 Task: Create a due date automation trigger when advanced on, on the tuesday of the week a card is due add dates starting in less than 1 working days at 11:00 AM.
Action: Mouse moved to (991, 305)
Screenshot: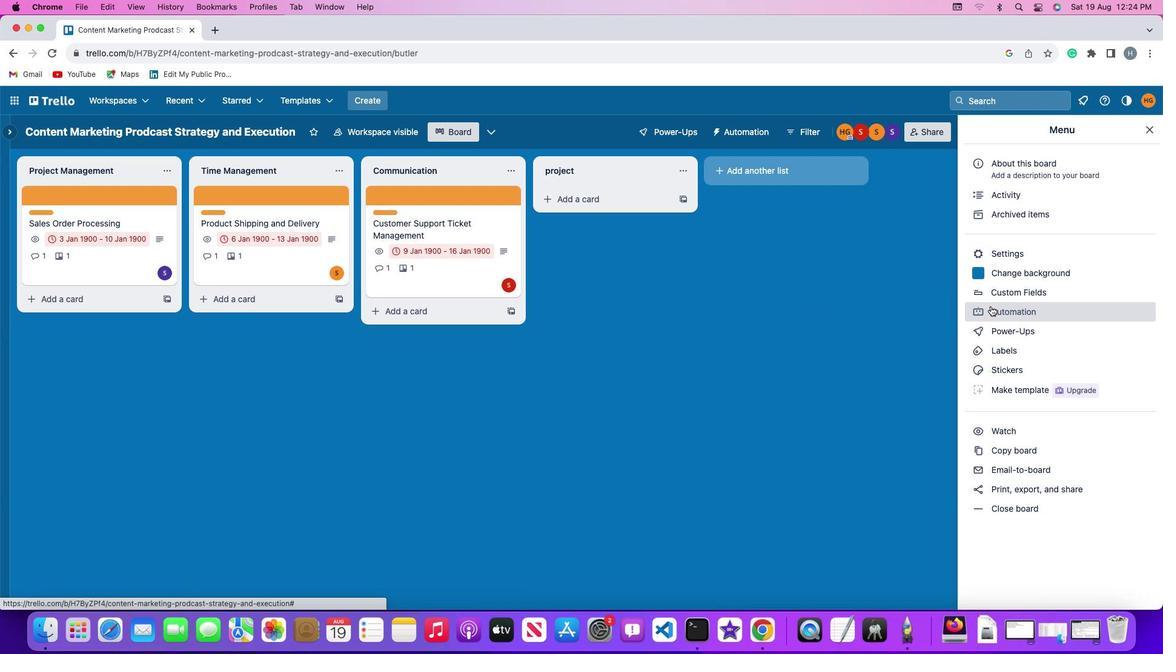 
Action: Mouse pressed left at (991, 305)
Screenshot: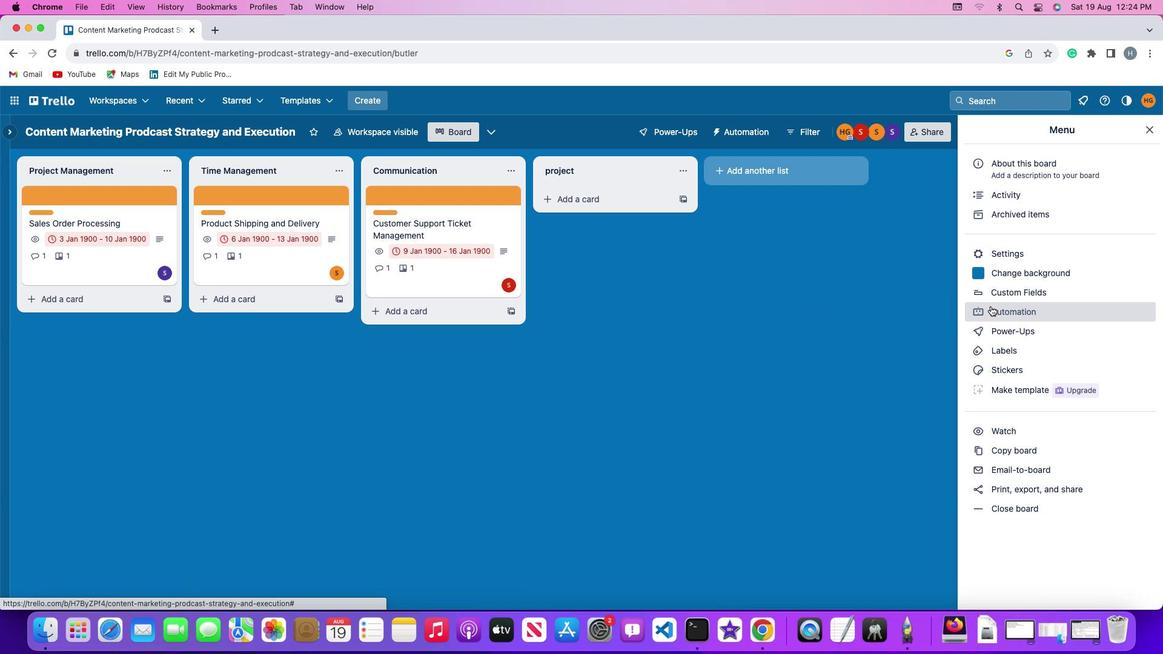 
Action: Mouse moved to (88, 289)
Screenshot: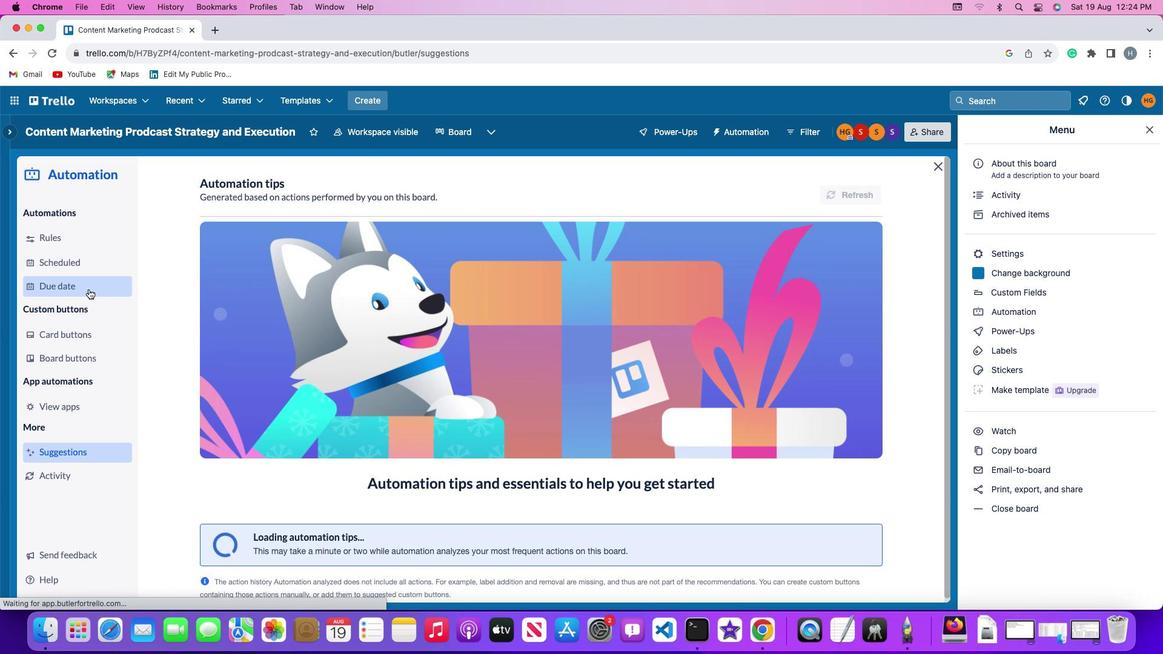 
Action: Mouse pressed left at (88, 289)
Screenshot: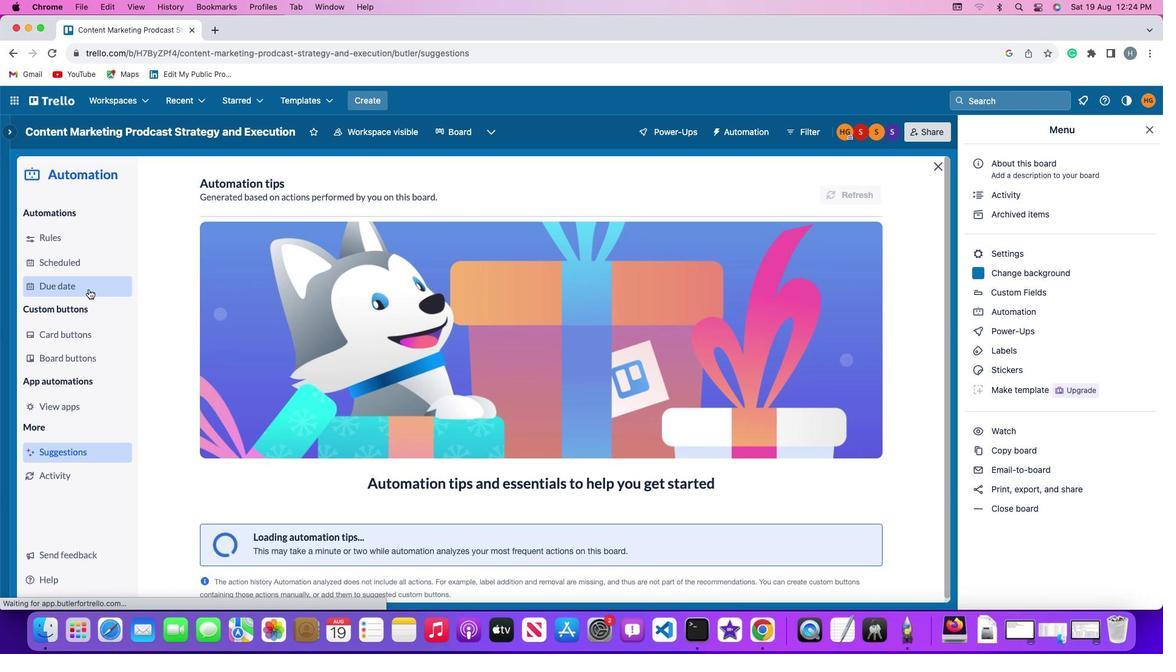 
Action: Mouse moved to (825, 187)
Screenshot: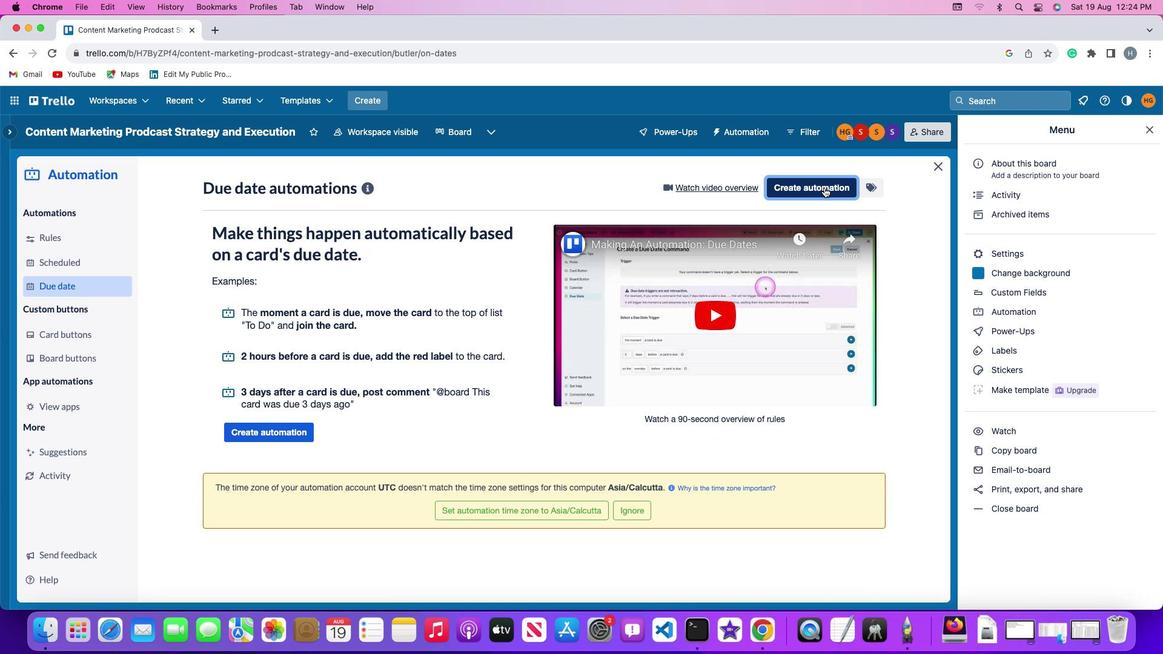 
Action: Mouse pressed left at (825, 187)
Screenshot: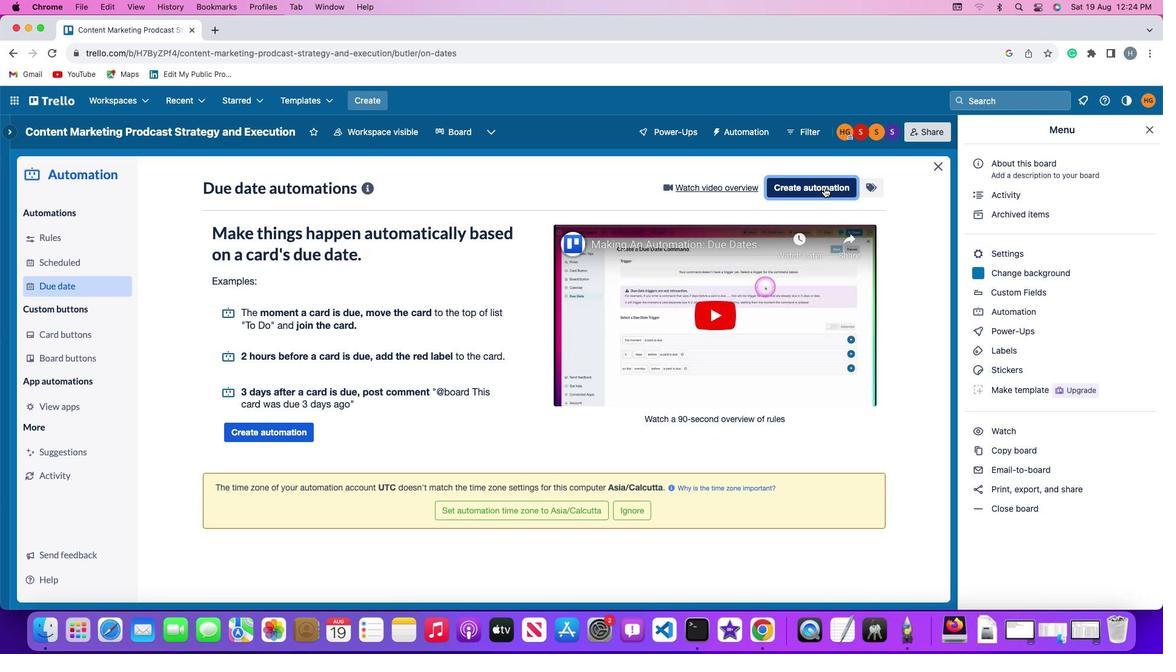 
Action: Mouse moved to (246, 305)
Screenshot: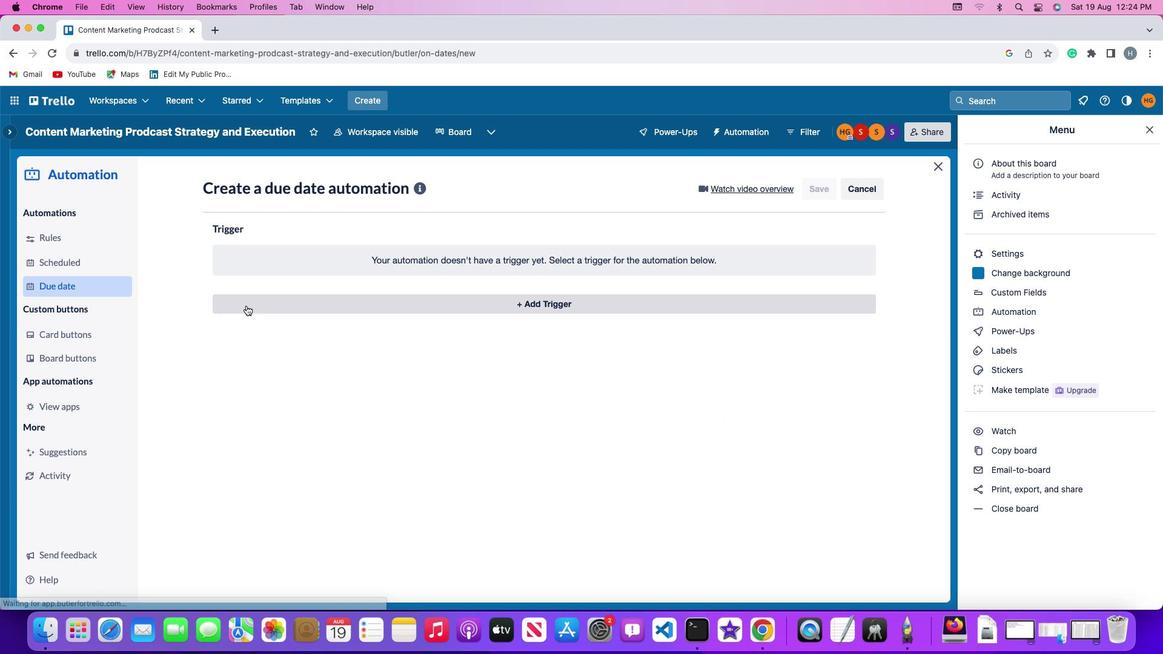
Action: Mouse pressed left at (246, 305)
Screenshot: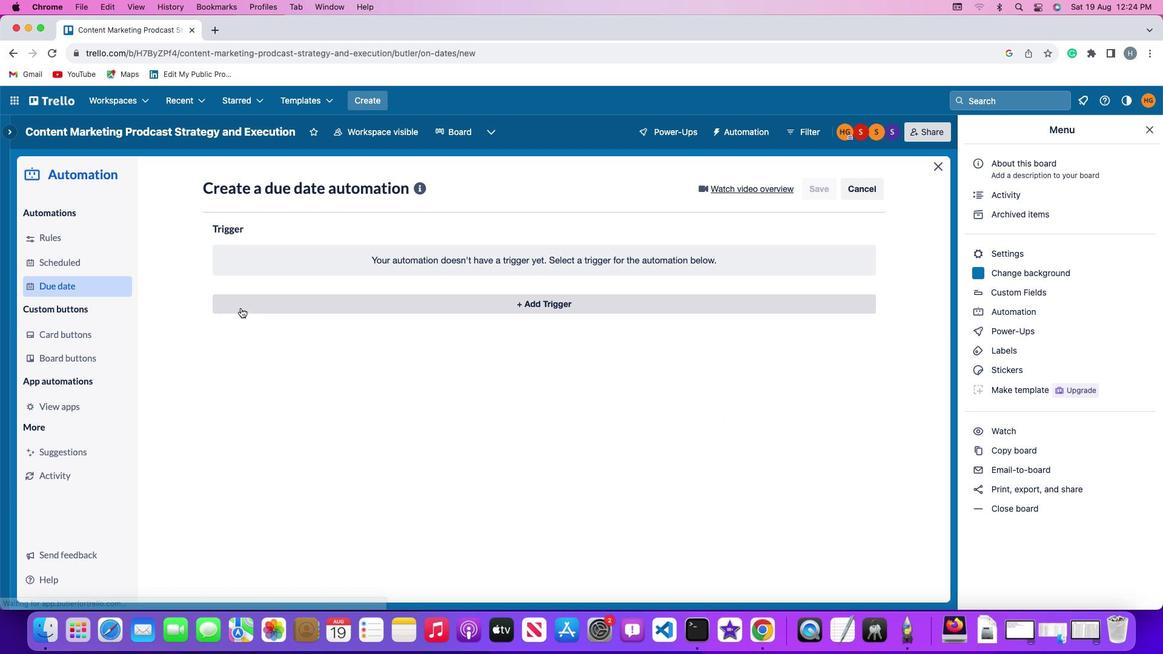 
Action: Mouse moved to (277, 530)
Screenshot: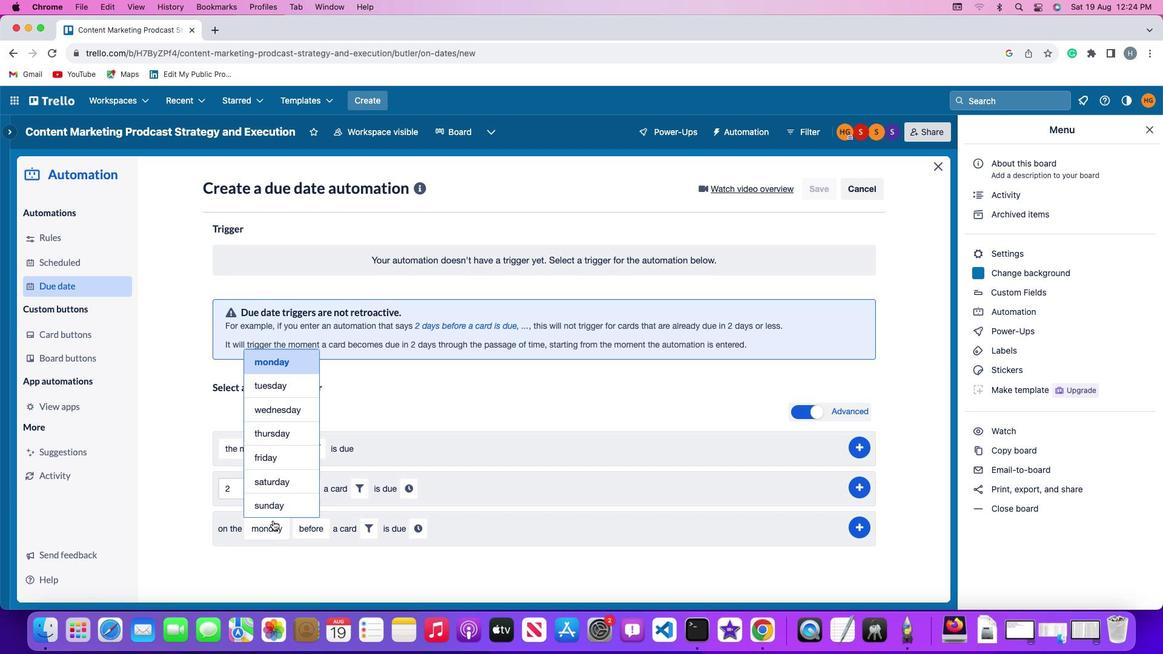 
Action: Mouse pressed left at (277, 530)
Screenshot: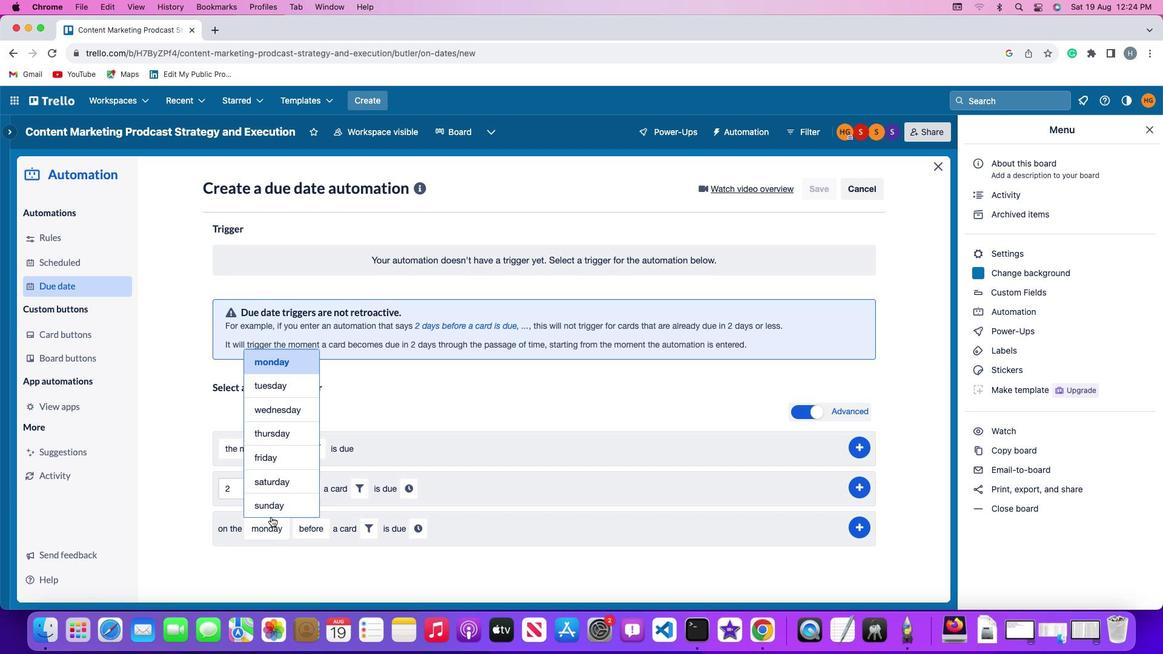 
Action: Mouse moved to (277, 383)
Screenshot: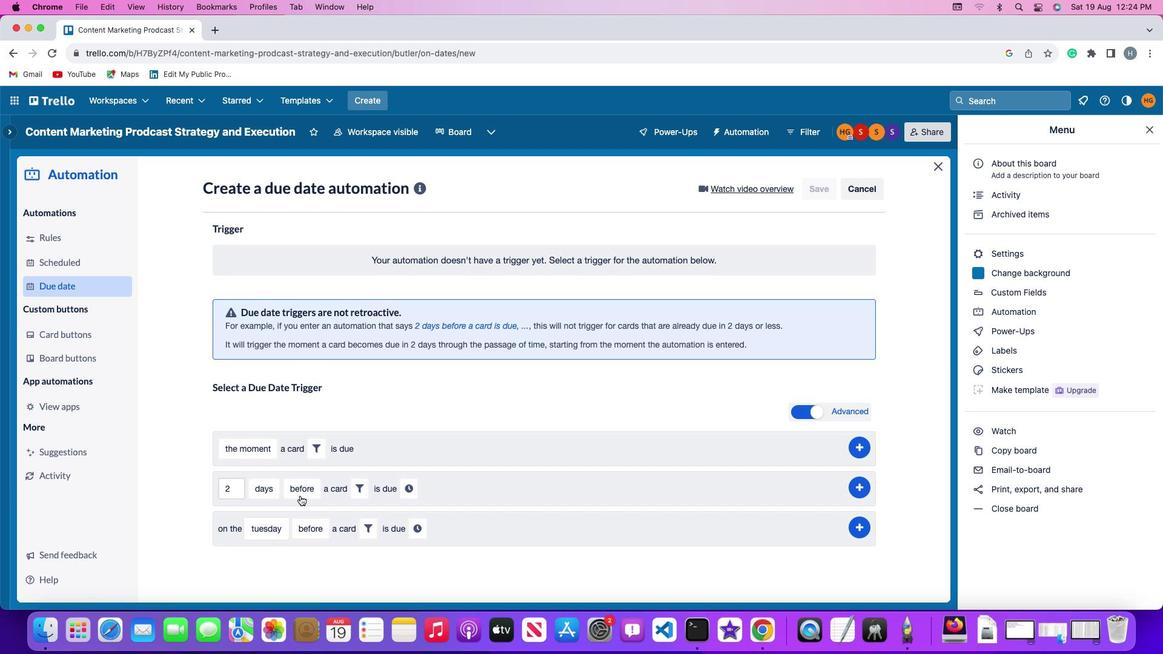 
Action: Mouse pressed left at (277, 383)
Screenshot: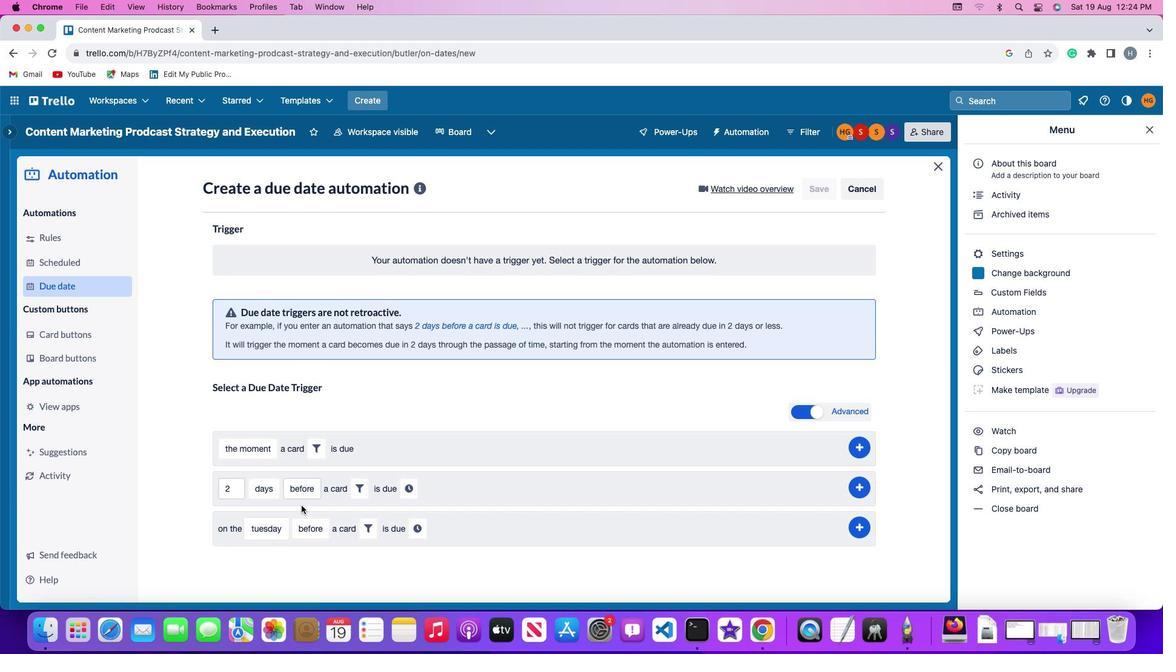 
Action: Mouse moved to (305, 526)
Screenshot: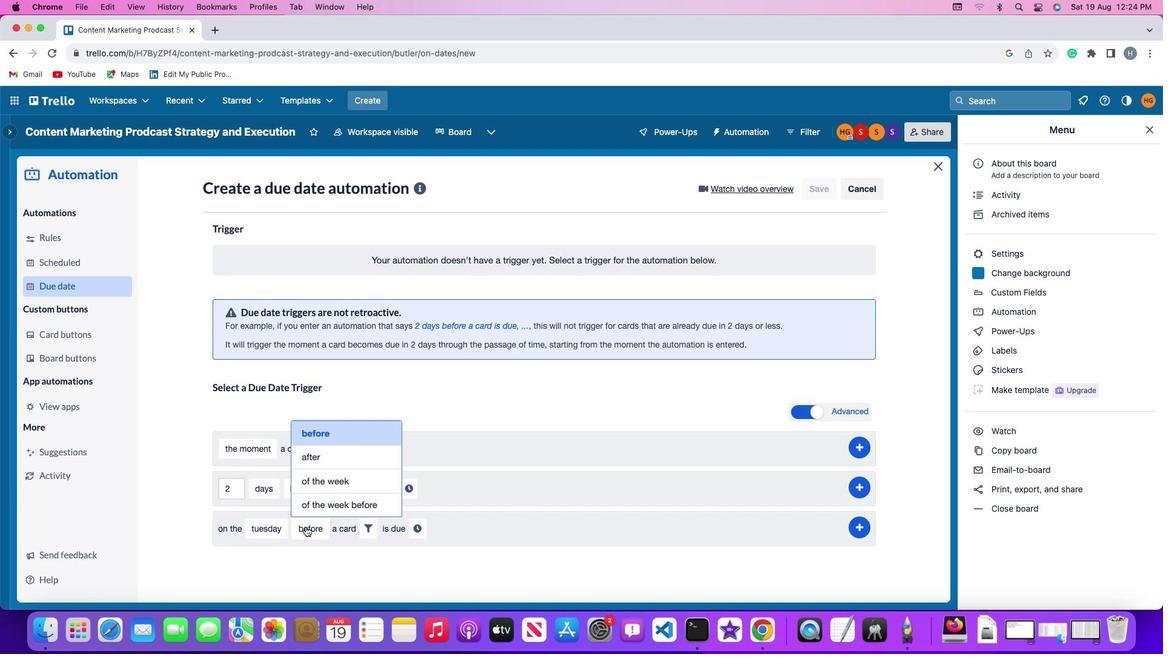 
Action: Mouse pressed left at (305, 526)
Screenshot: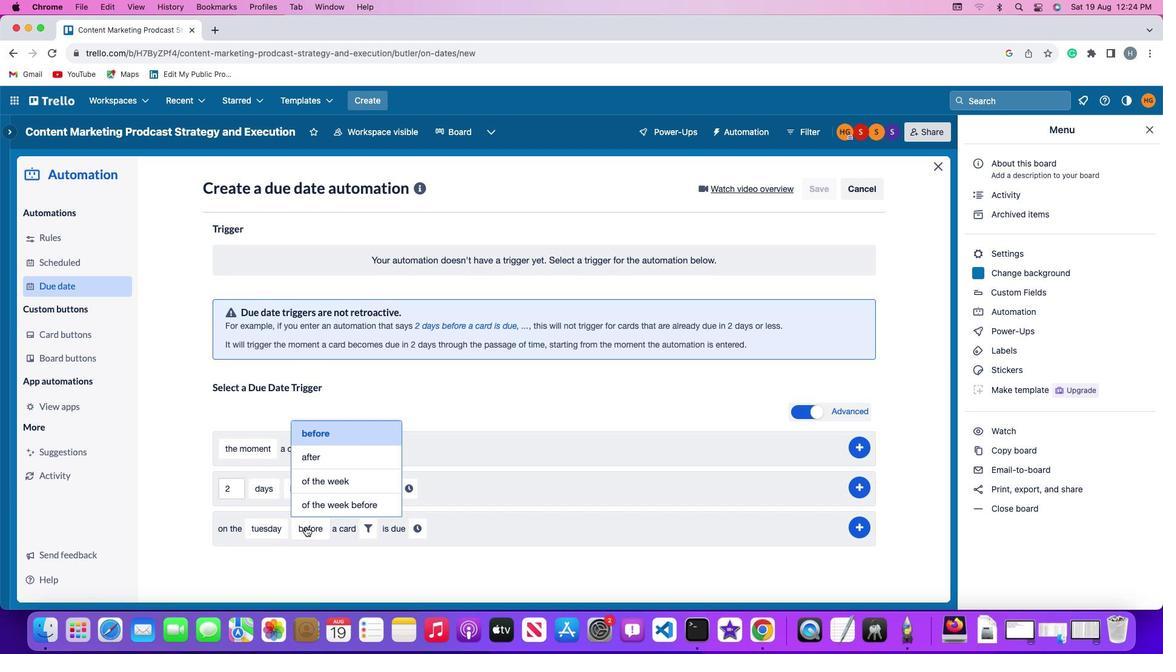 
Action: Mouse moved to (319, 482)
Screenshot: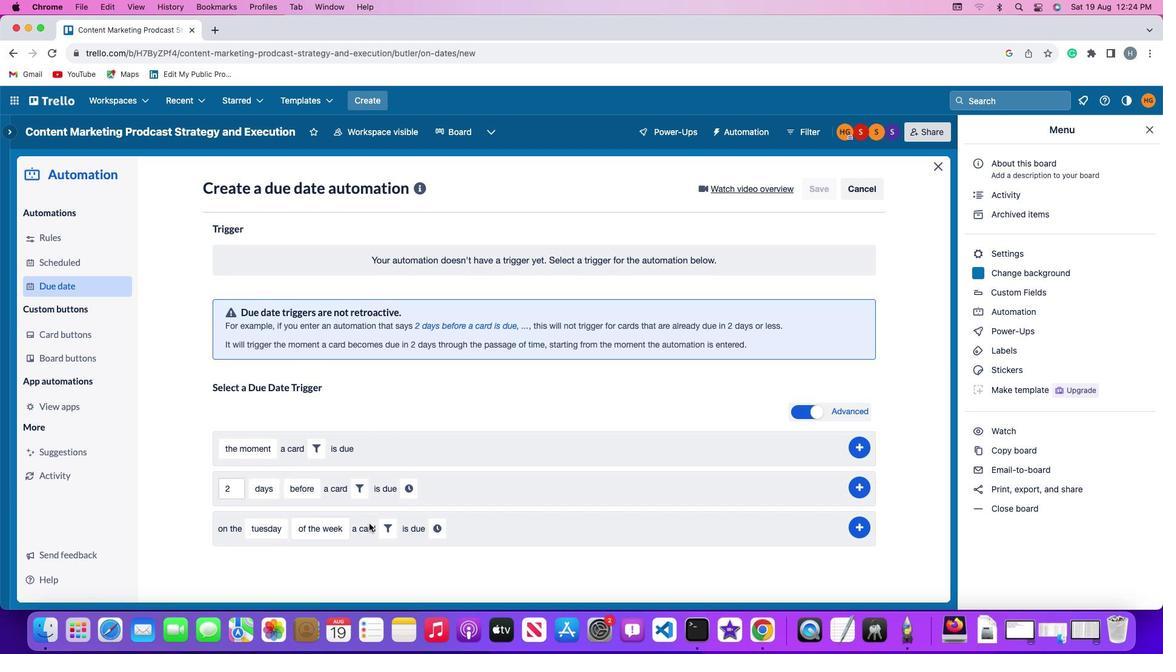 
Action: Mouse pressed left at (319, 482)
Screenshot: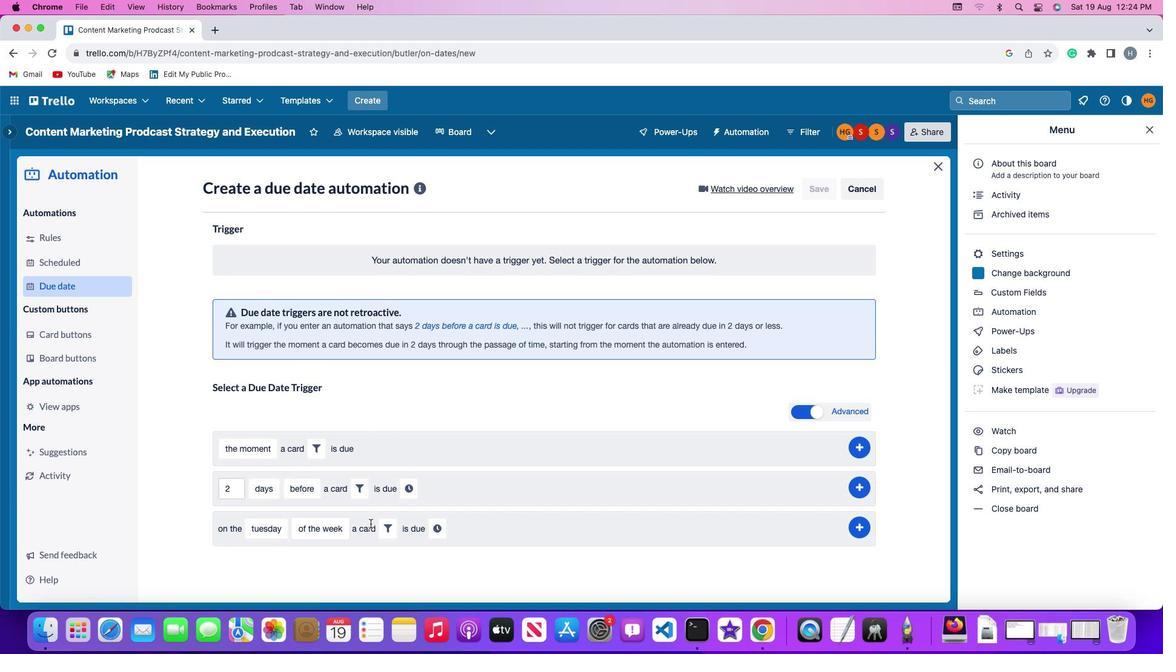 
Action: Mouse moved to (386, 527)
Screenshot: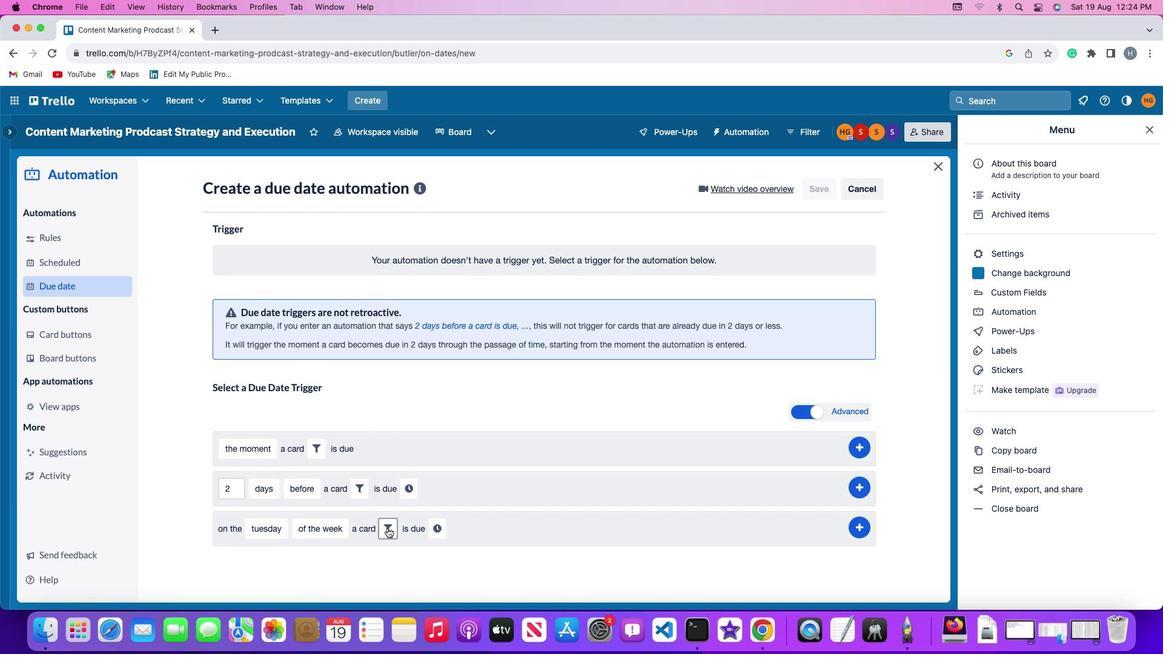 
Action: Mouse pressed left at (386, 527)
Screenshot: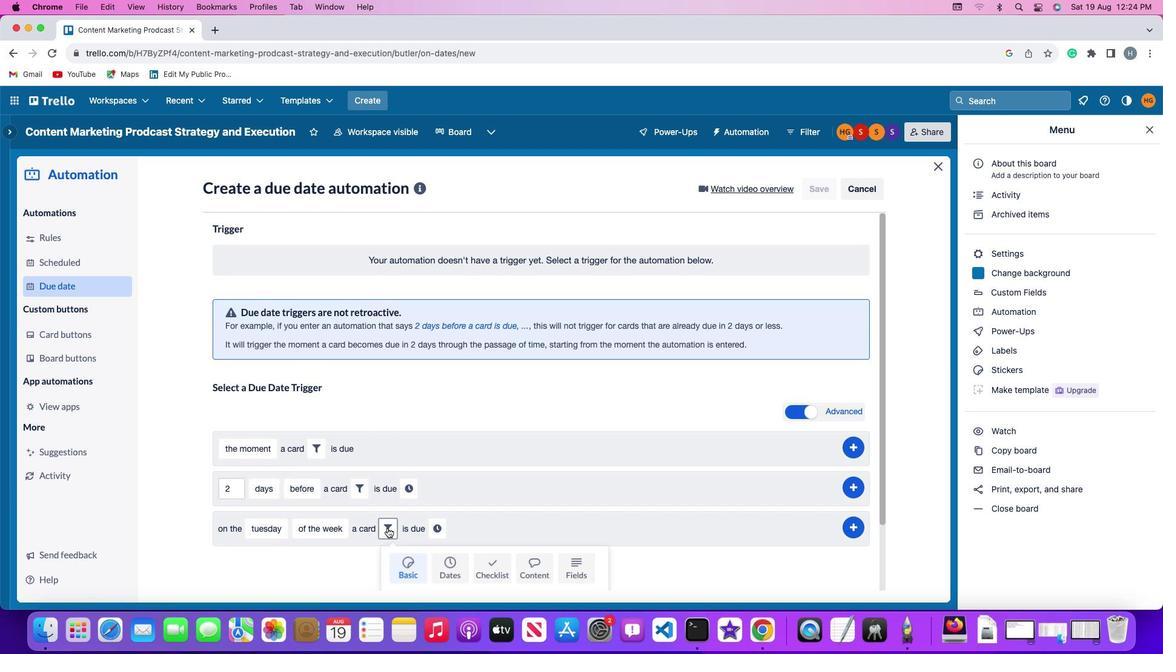 
Action: Mouse moved to (463, 568)
Screenshot: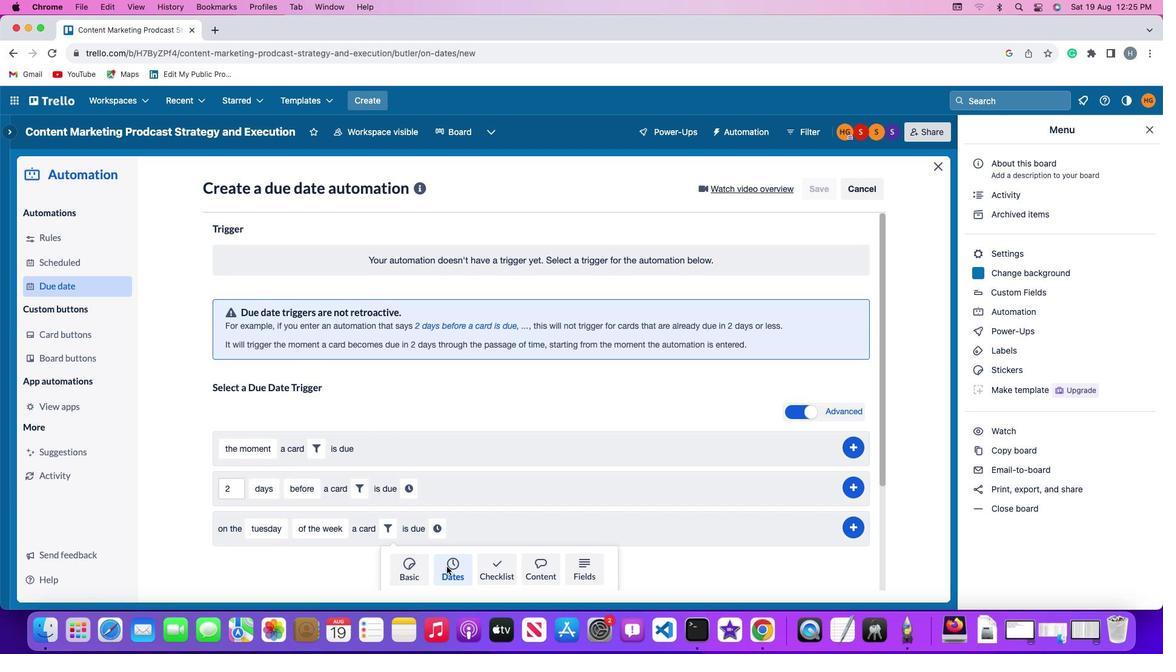 
Action: Mouse pressed left at (463, 568)
Screenshot: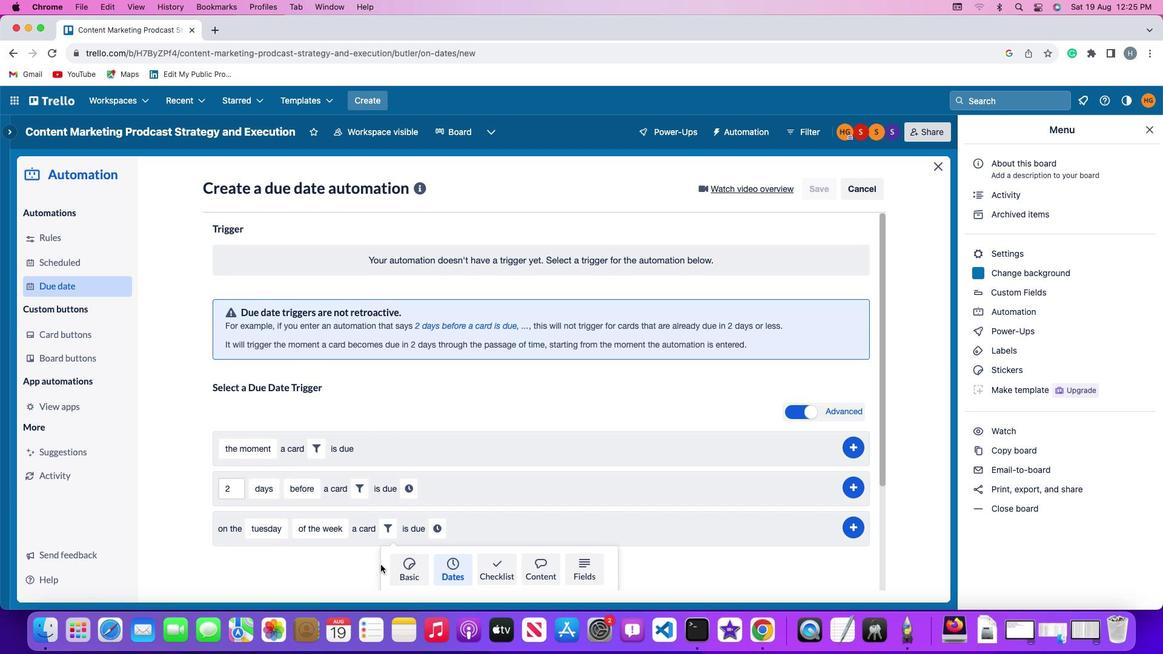 
Action: Mouse moved to (339, 554)
Screenshot: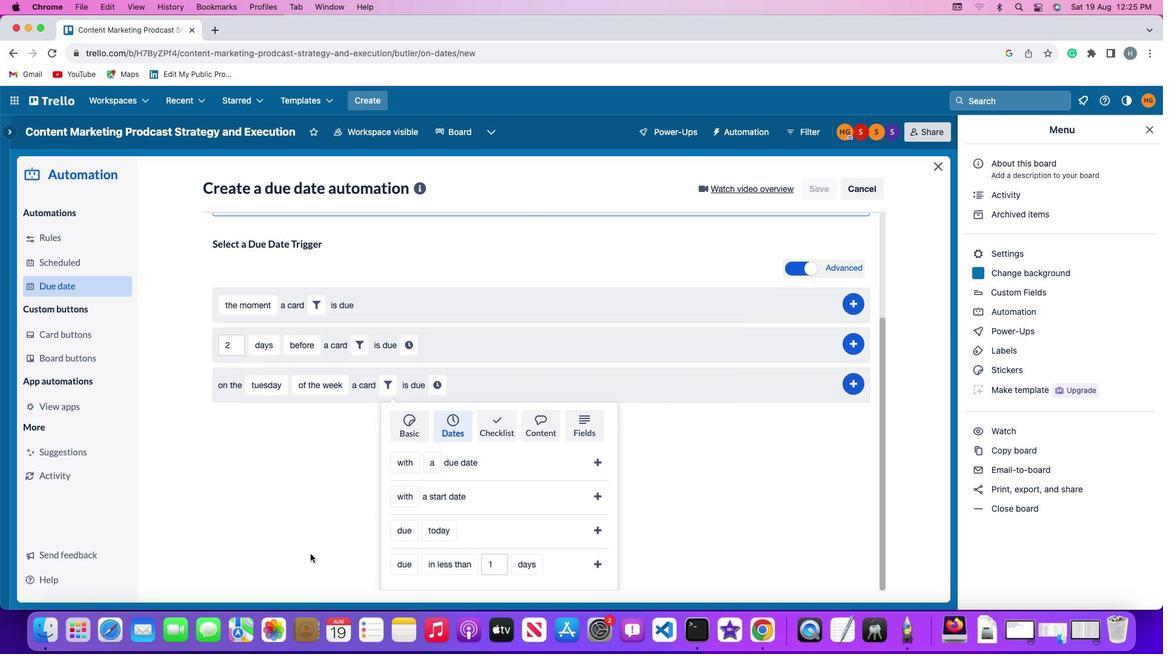 
Action: Mouse scrolled (339, 554) with delta (0, 0)
Screenshot: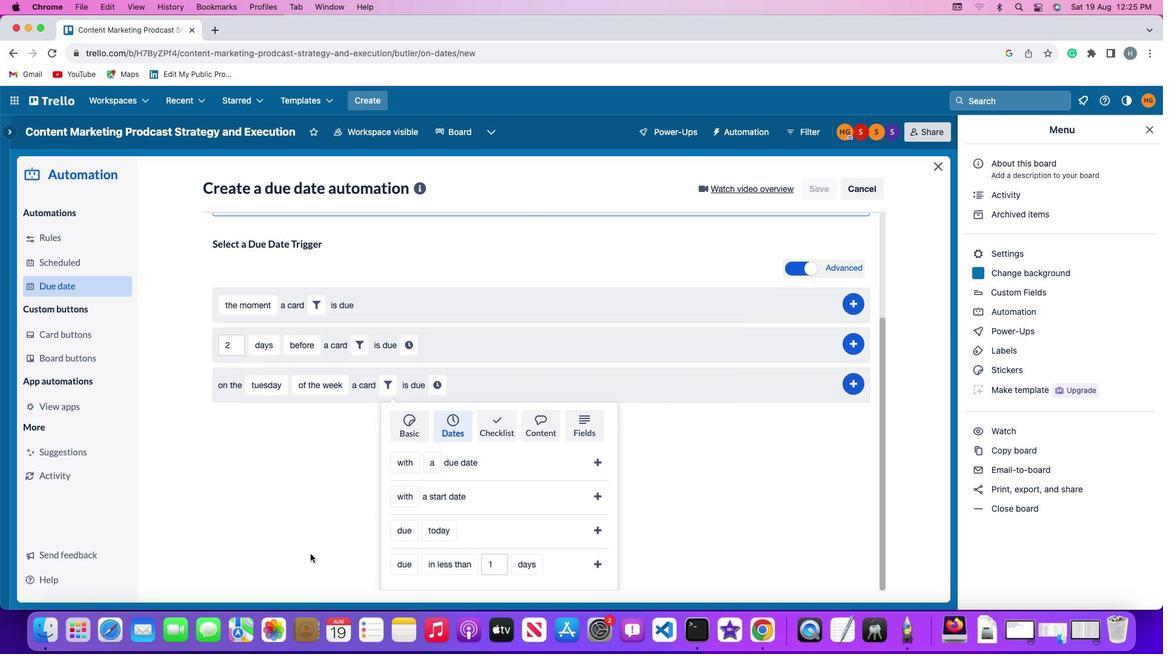 
Action: Mouse moved to (338, 554)
Screenshot: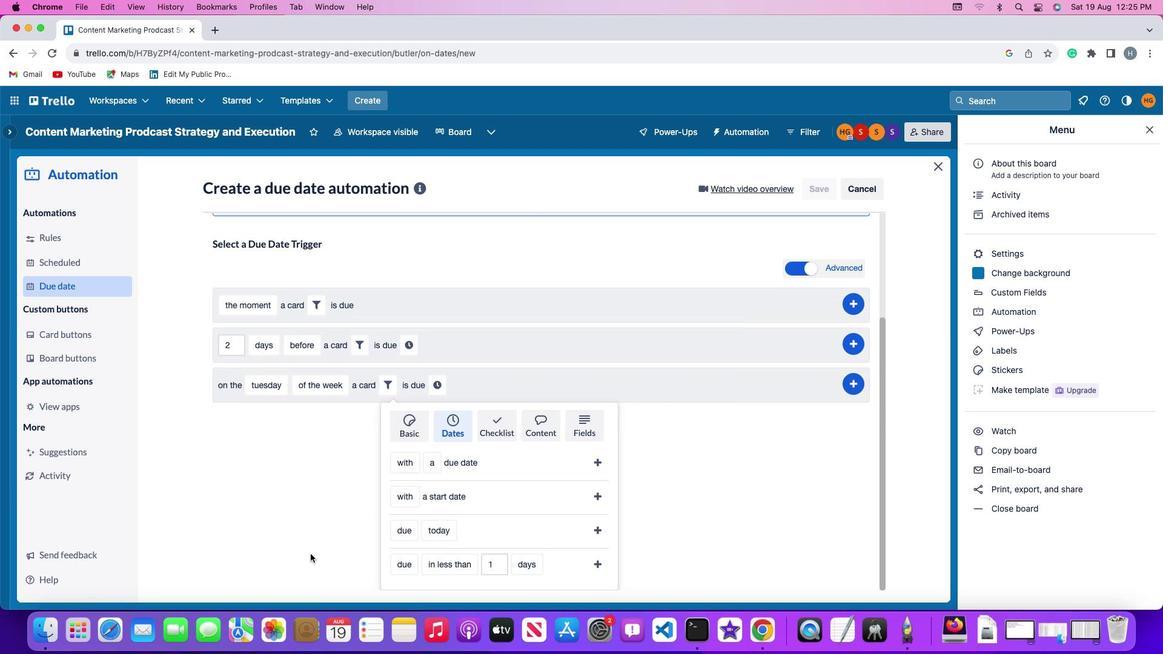 
Action: Mouse scrolled (338, 554) with delta (0, 0)
Screenshot: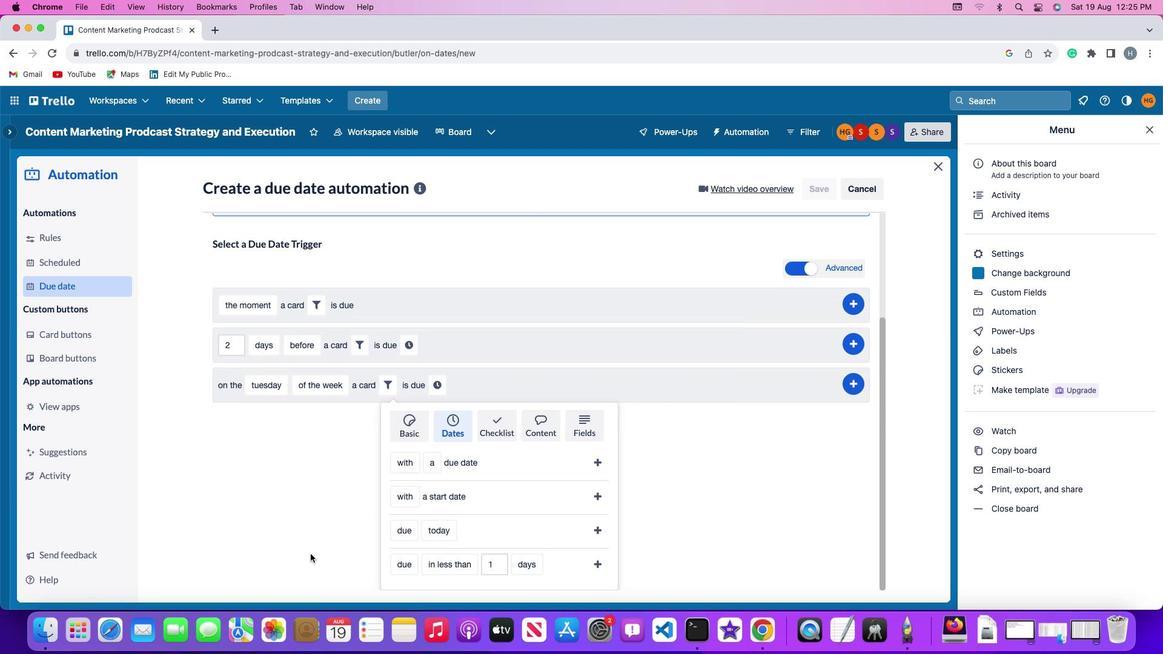 
Action: Mouse moved to (338, 554)
Screenshot: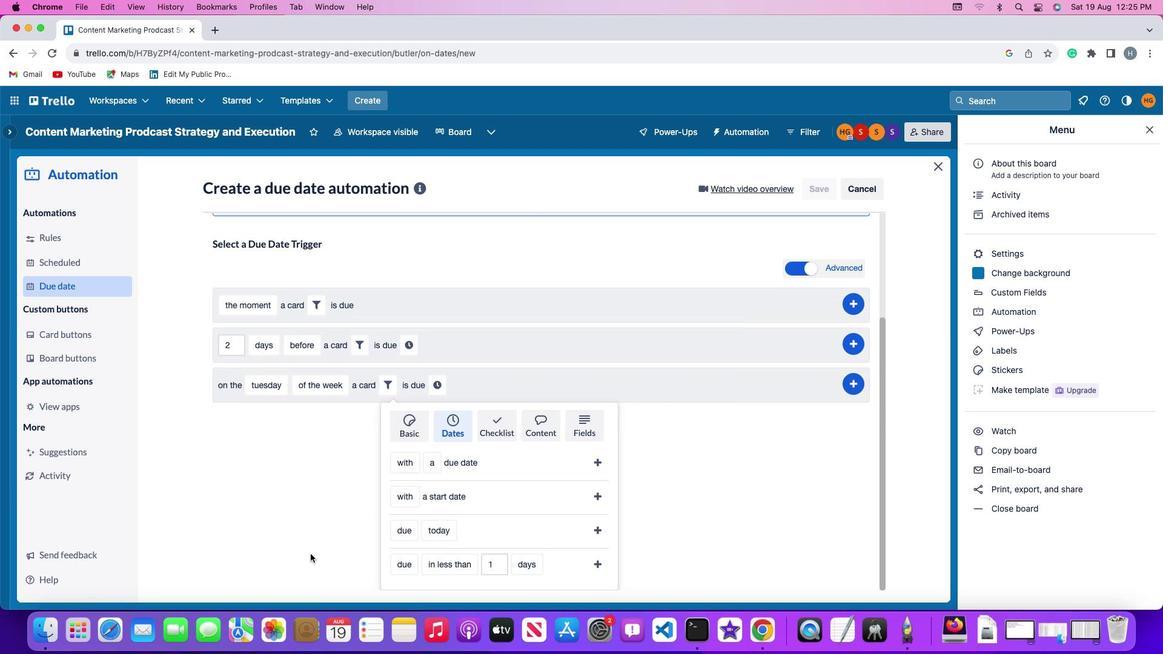 
Action: Mouse scrolled (338, 554) with delta (0, -1)
Screenshot: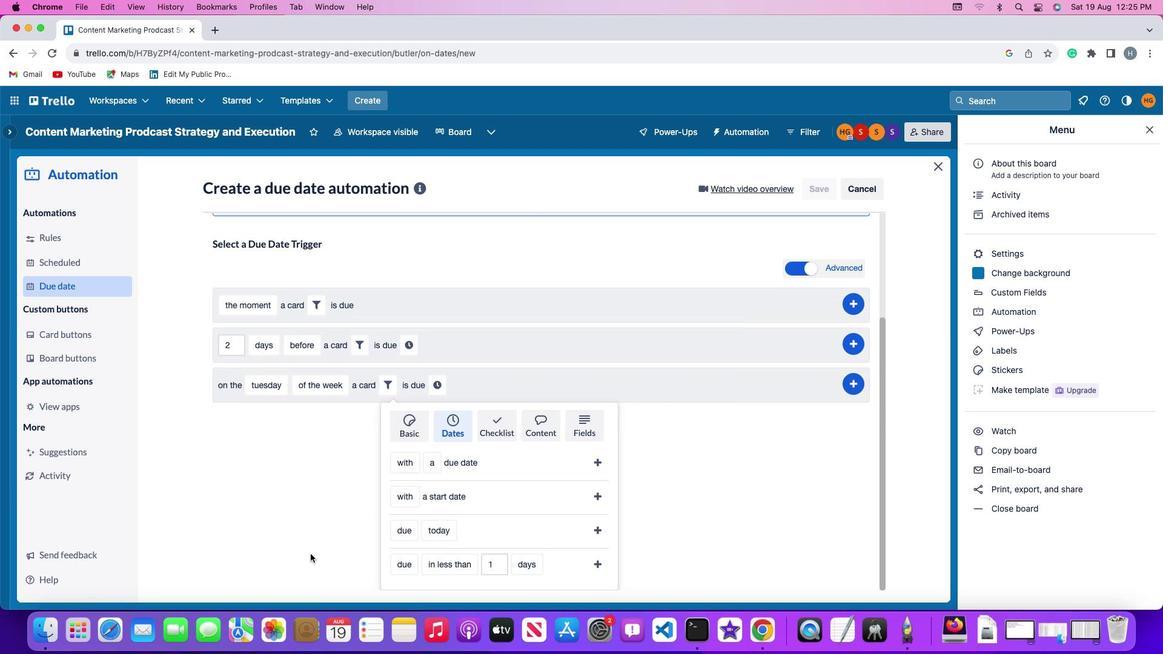 
Action: Mouse moved to (337, 554)
Screenshot: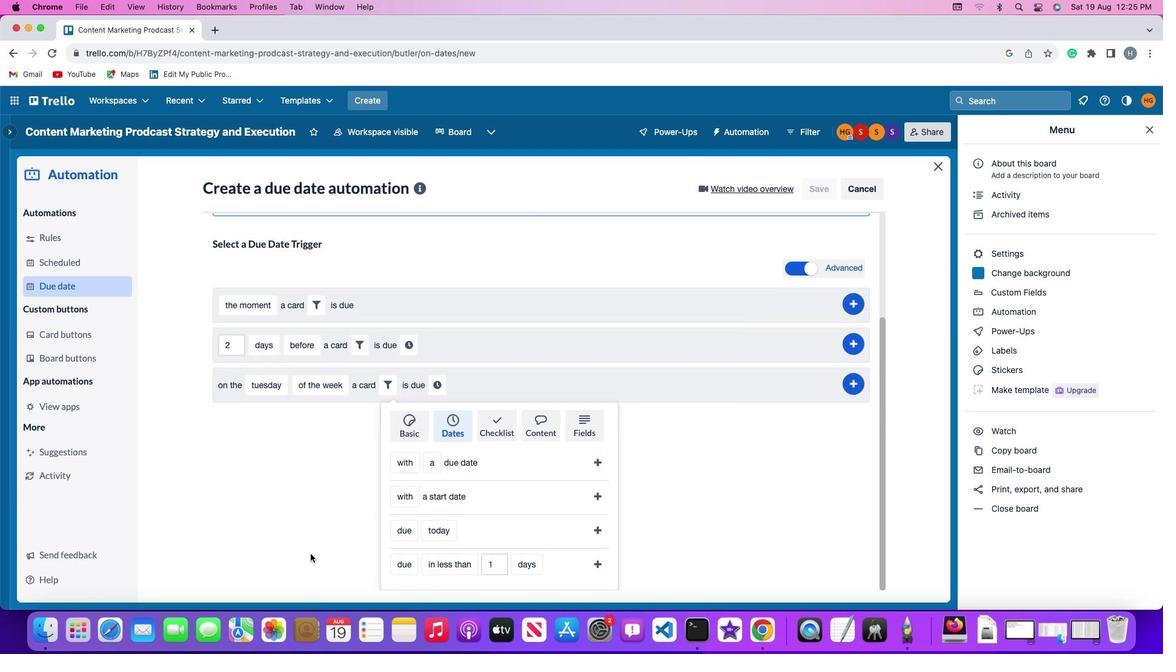 
Action: Mouse scrolled (337, 554) with delta (0, -3)
Screenshot: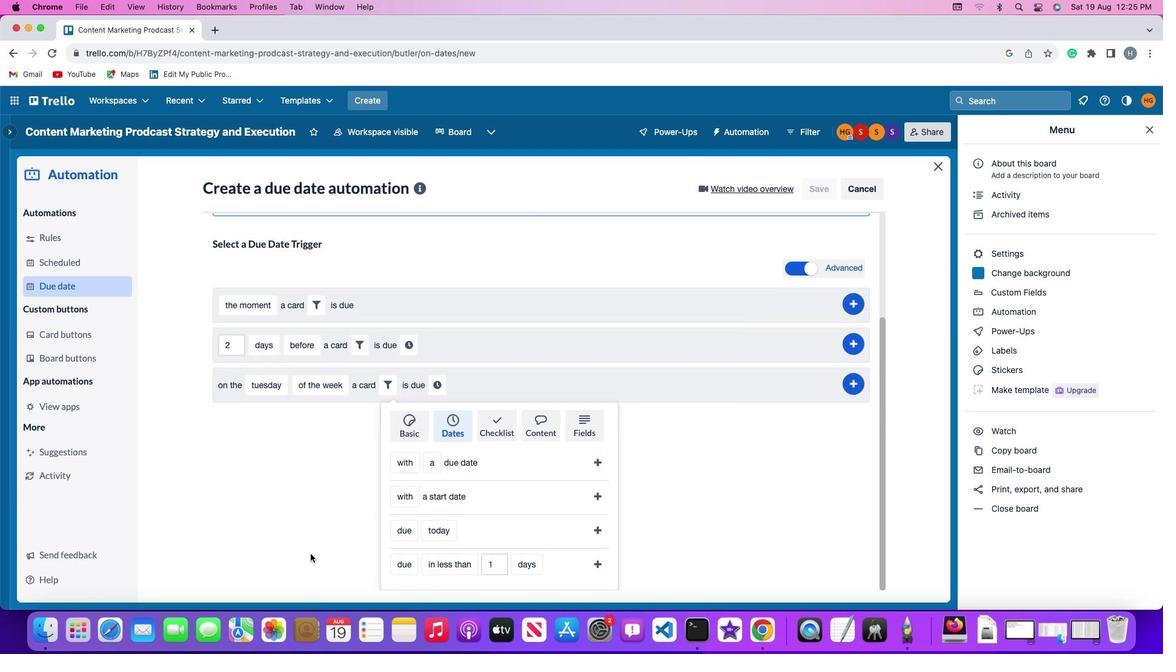 
Action: Mouse moved to (336, 554)
Screenshot: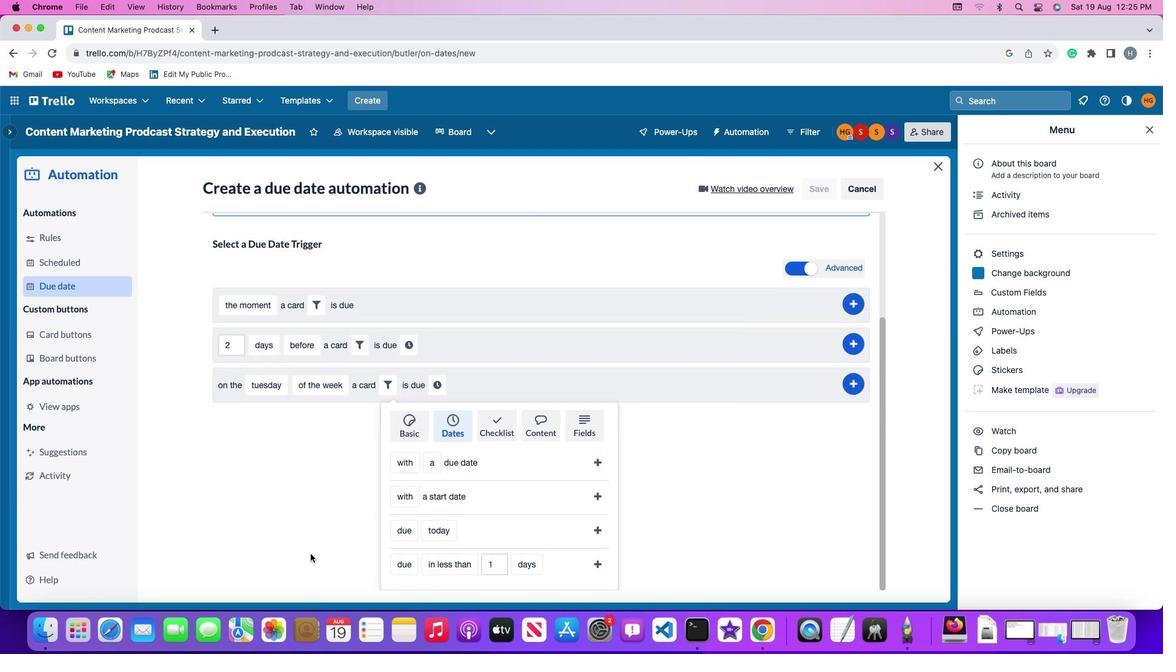 
Action: Mouse scrolled (336, 554) with delta (0, -3)
Screenshot: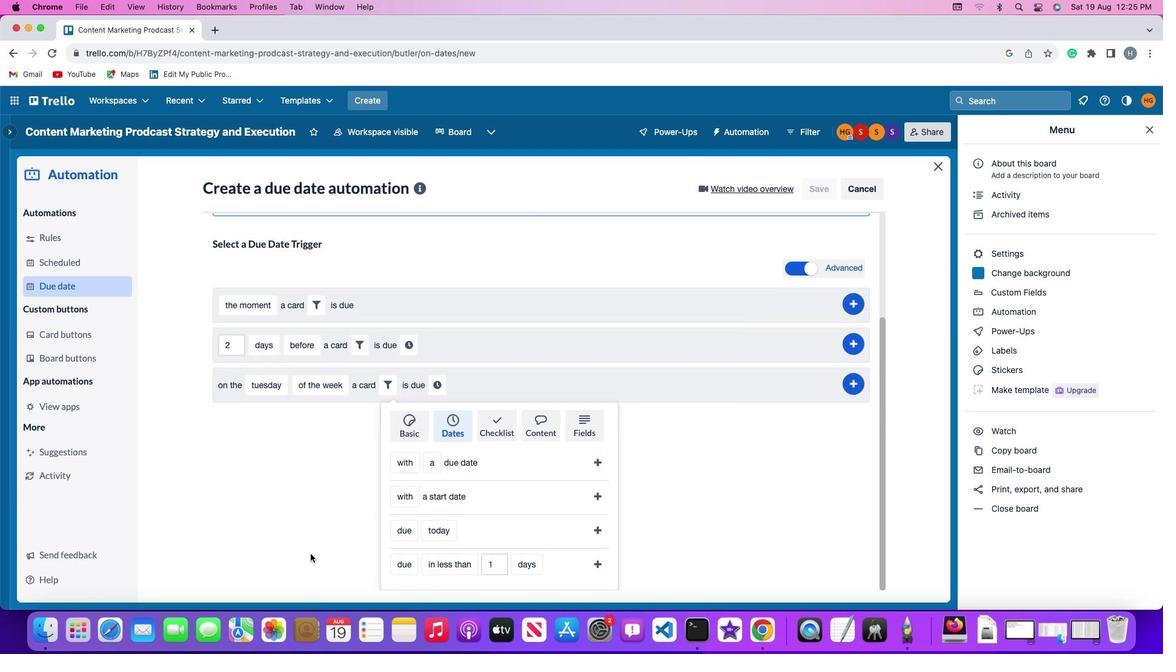 
Action: Mouse moved to (310, 553)
Screenshot: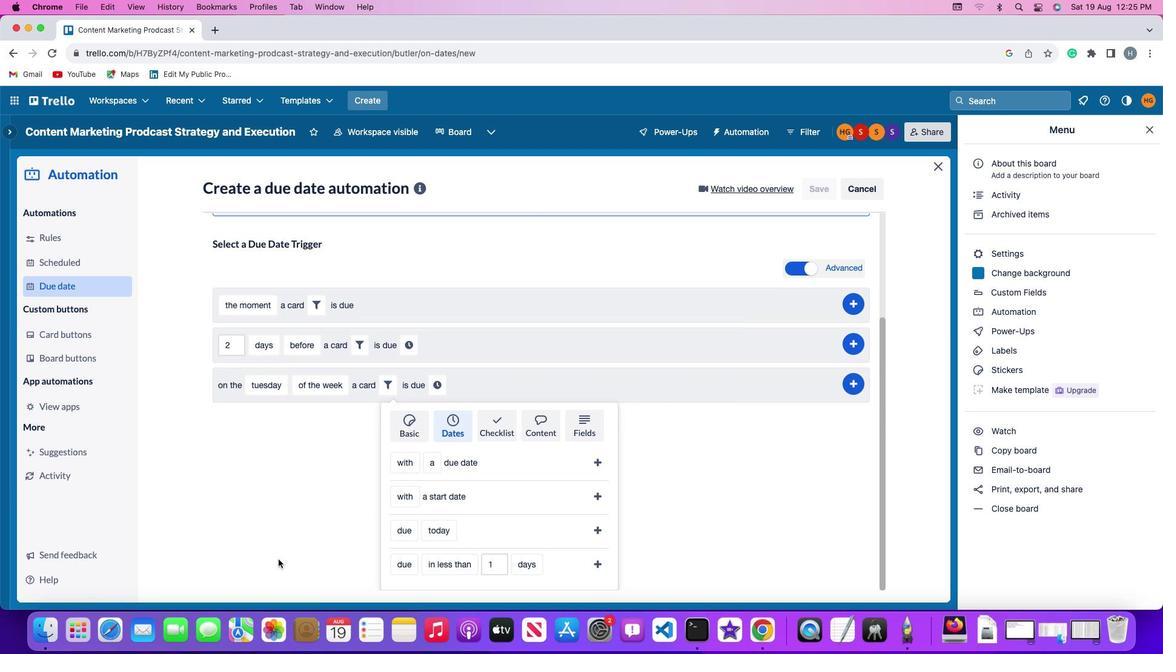 
Action: Mouse scrolled (310, 553) with delta (0, 0)
Screenshot: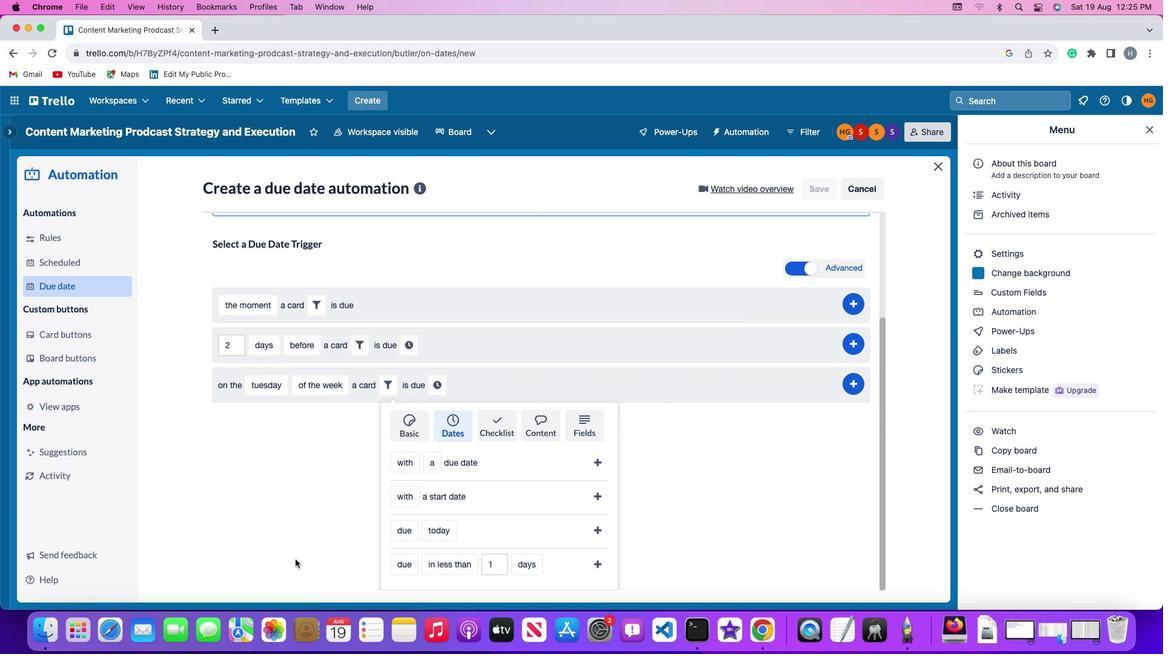 
Action: Mouse scrolled (310, 553) with delta (0, 0)
Screenshot: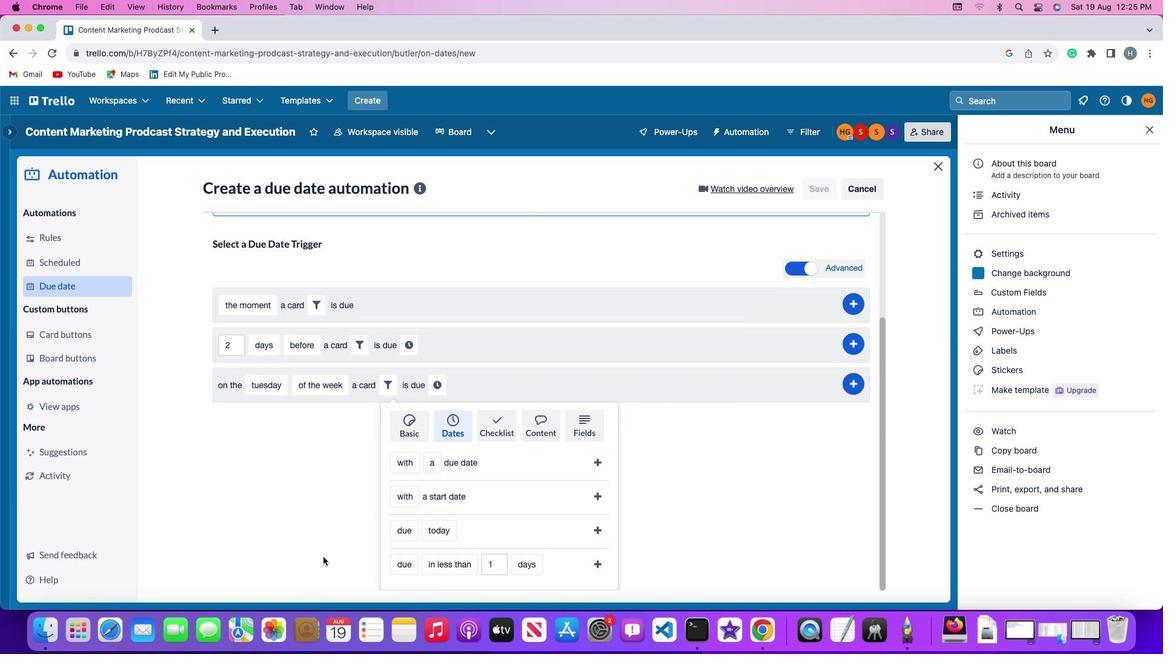 
Action: Mouse scrolled (310, 553) with delta (0, -1)
Screenshot: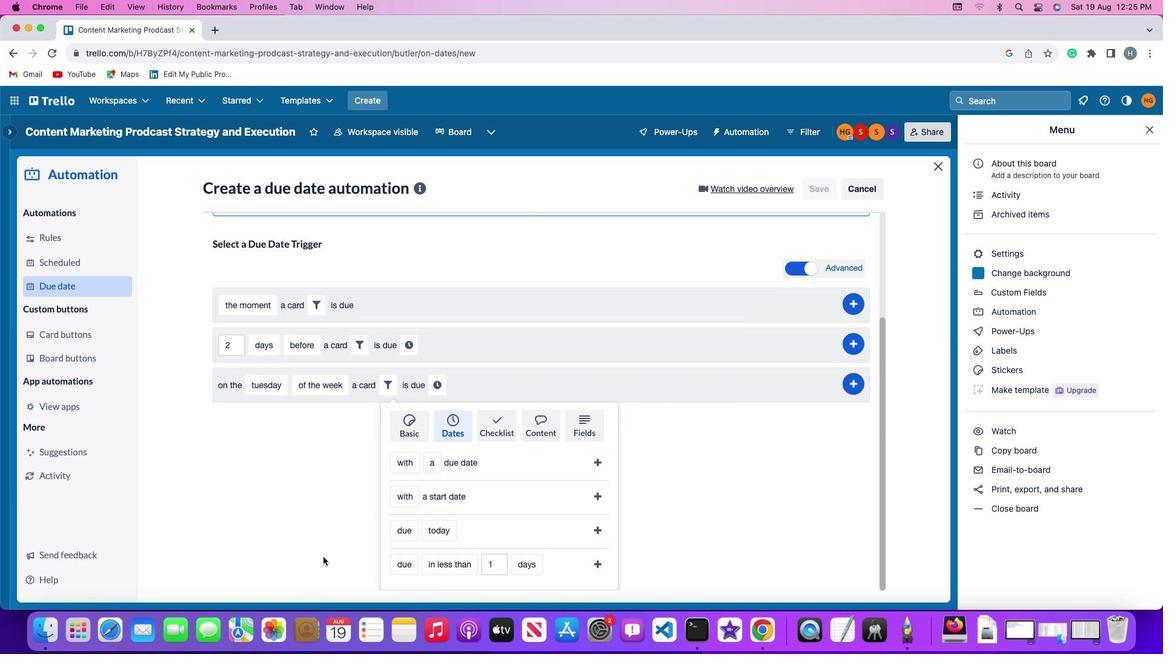 
Action: Mouse scrolled (310, 553) with delta (0, -3)
Screenshot: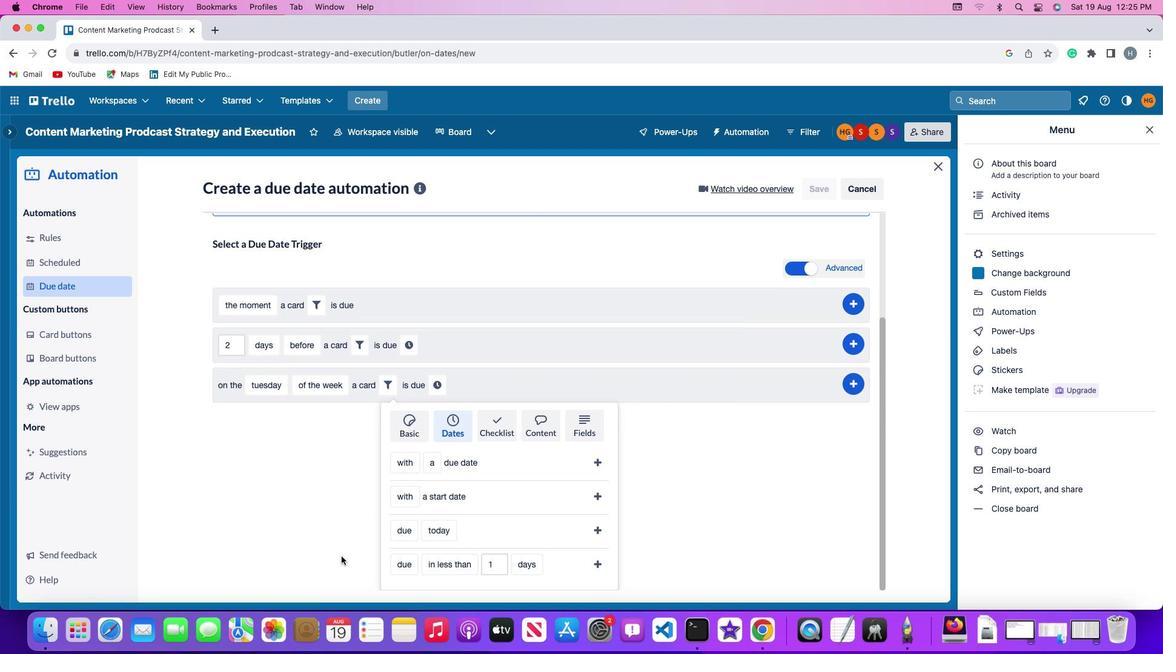 
Action: Mouse moved to (417, 540)
Screenshot: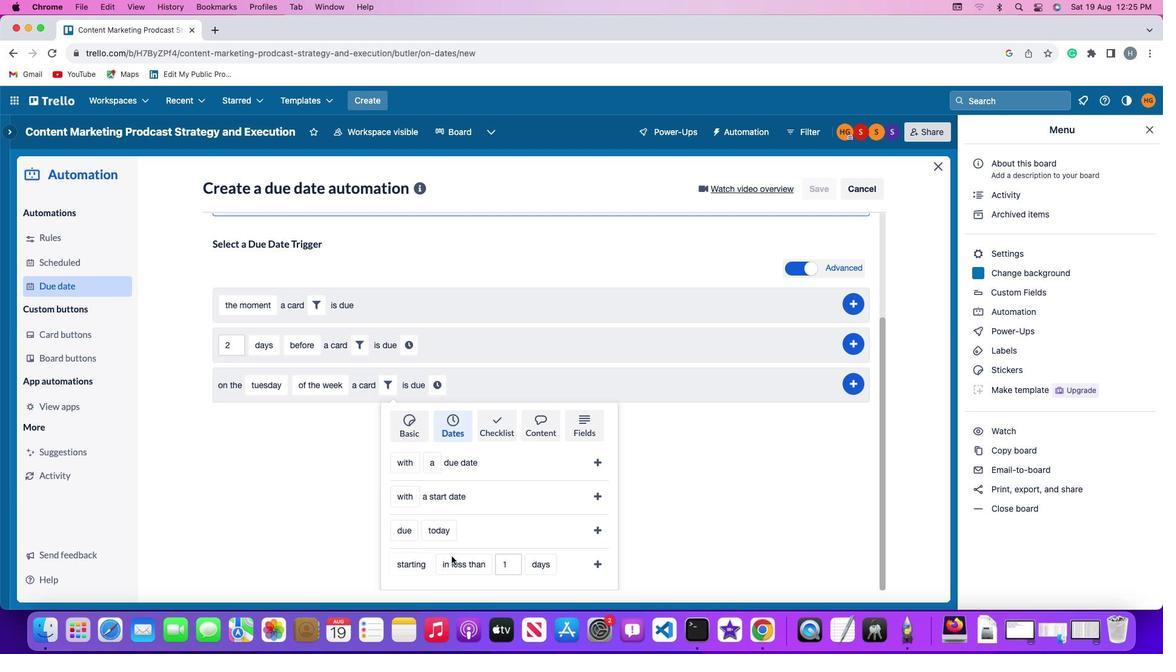 
Action: Mouse pressed left at (417, 540)
Screenshot: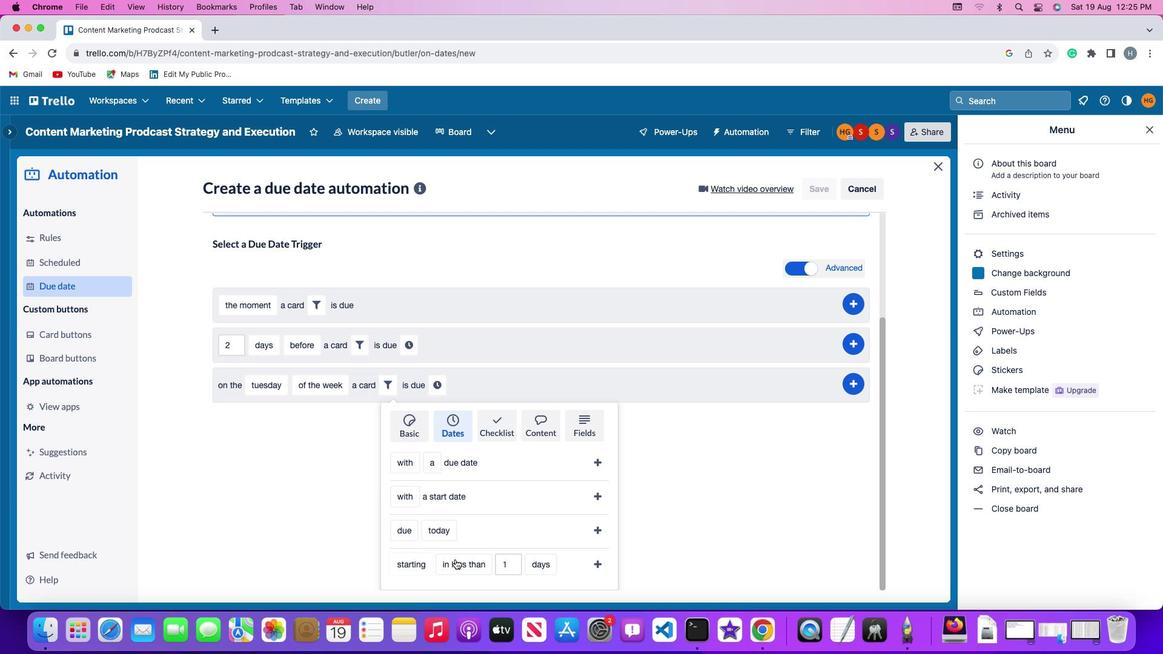 
Action: Mouse moved to (458, 560)
Screenshot: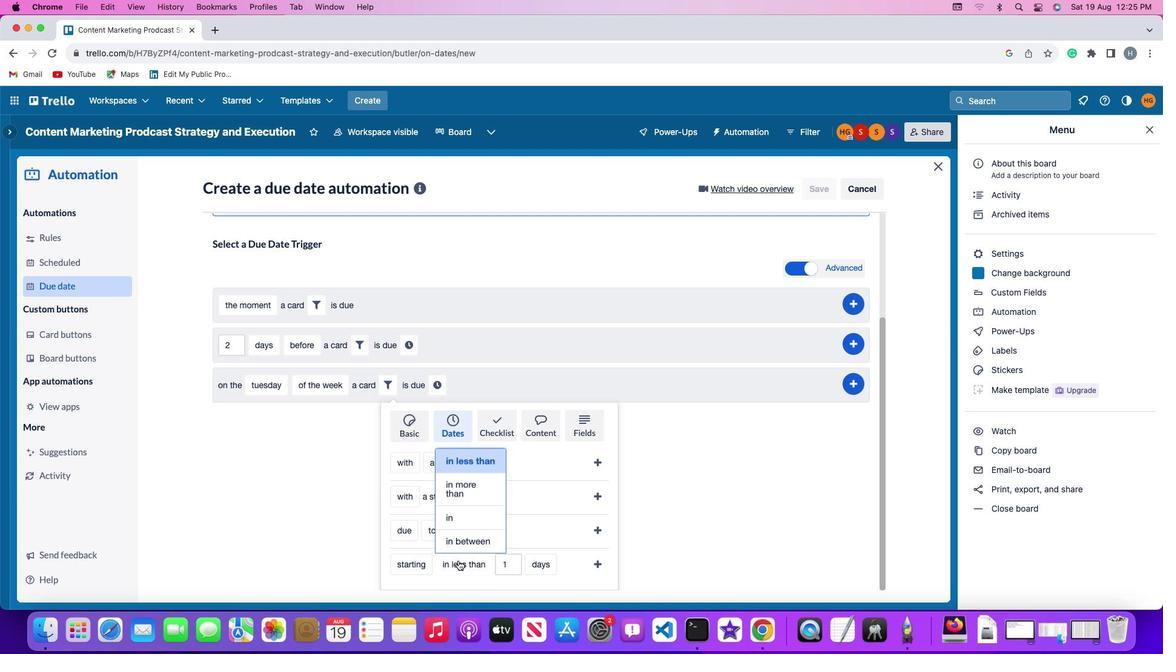 
Action: Mouse pressed left at (458, 560)
Screenshot: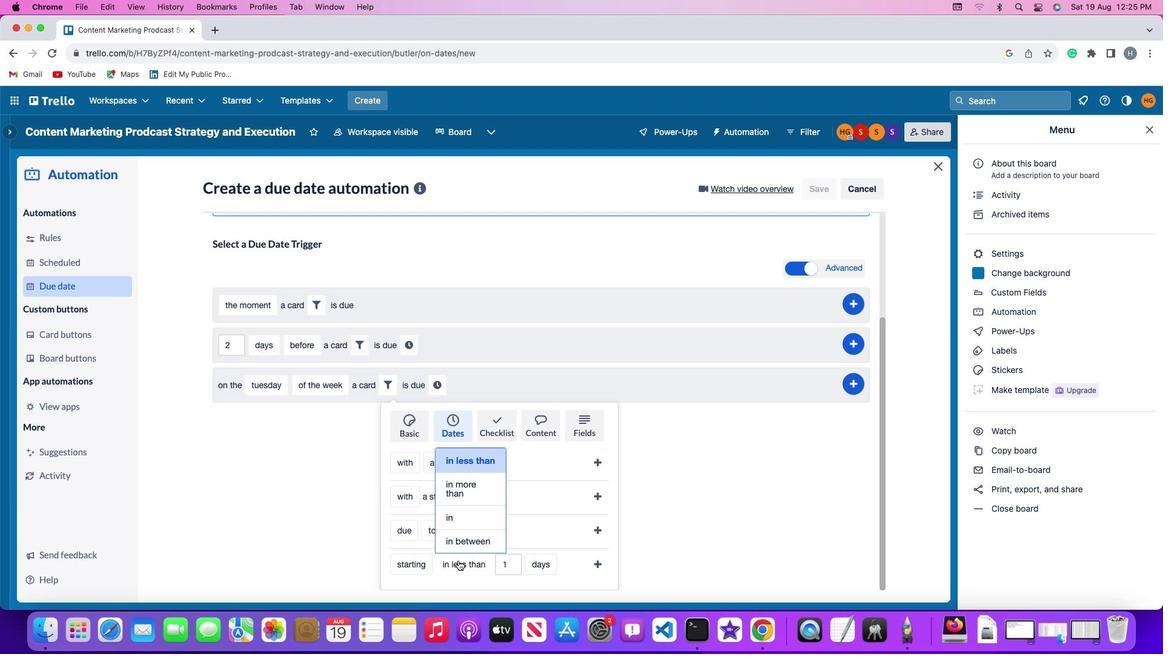 
Action: Mouse moved to (468, 459)
Screenshot: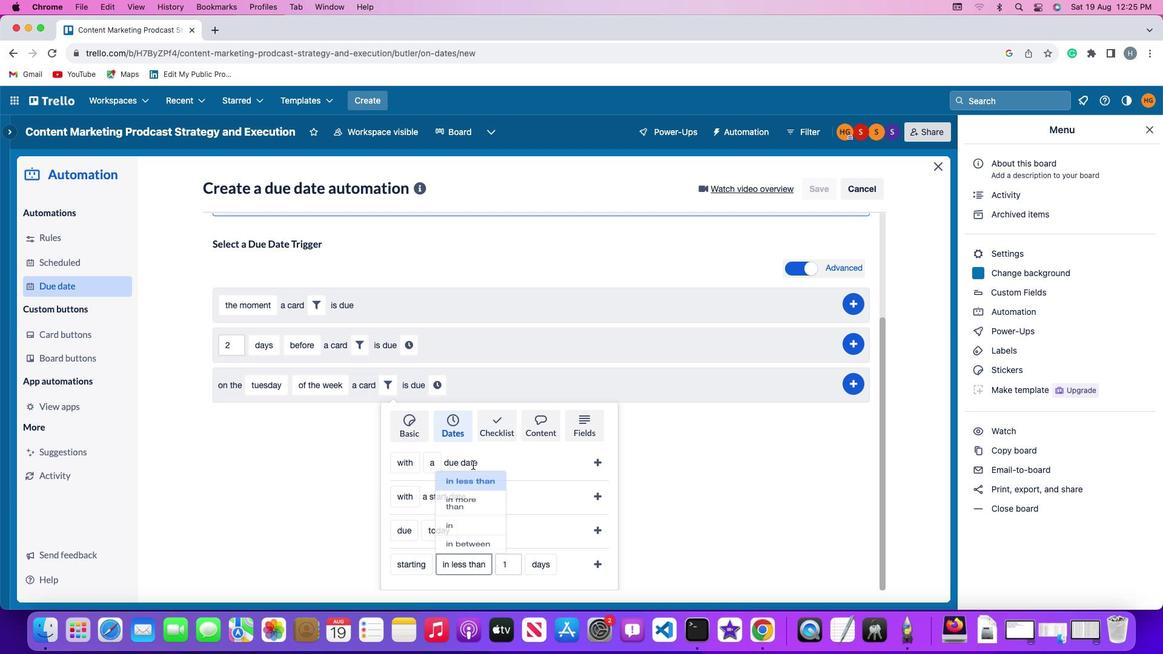 
Action: Mouse pressed left at (468, 459)
Screenshot: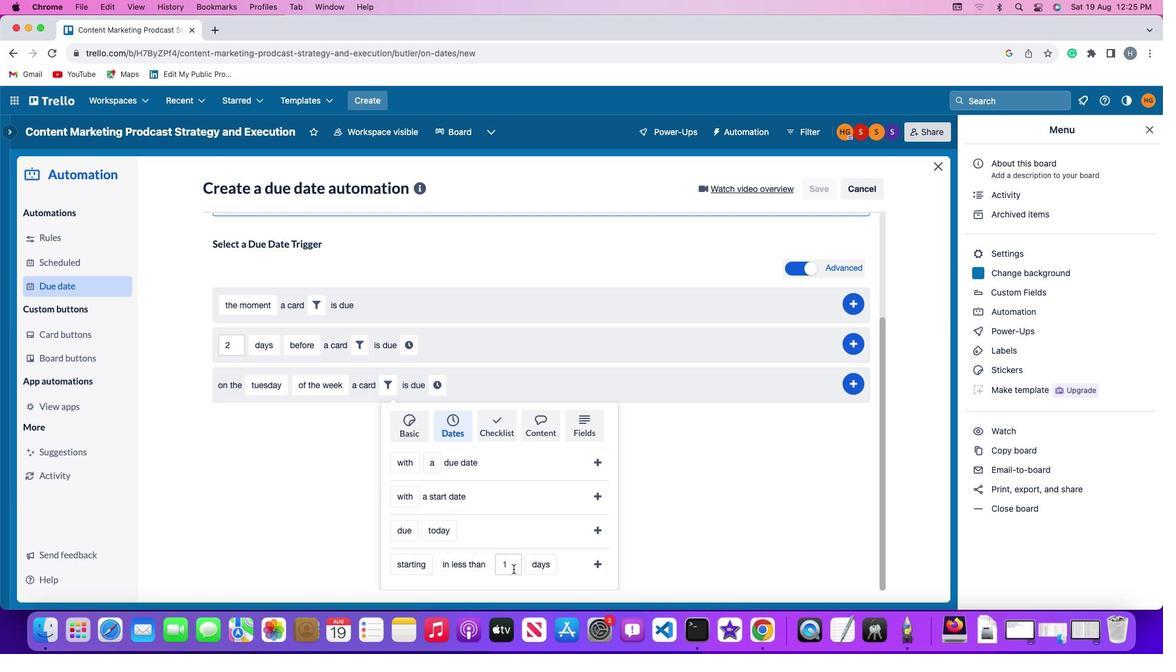 
Action: Mouse moved to (513, 564)
Screenshot: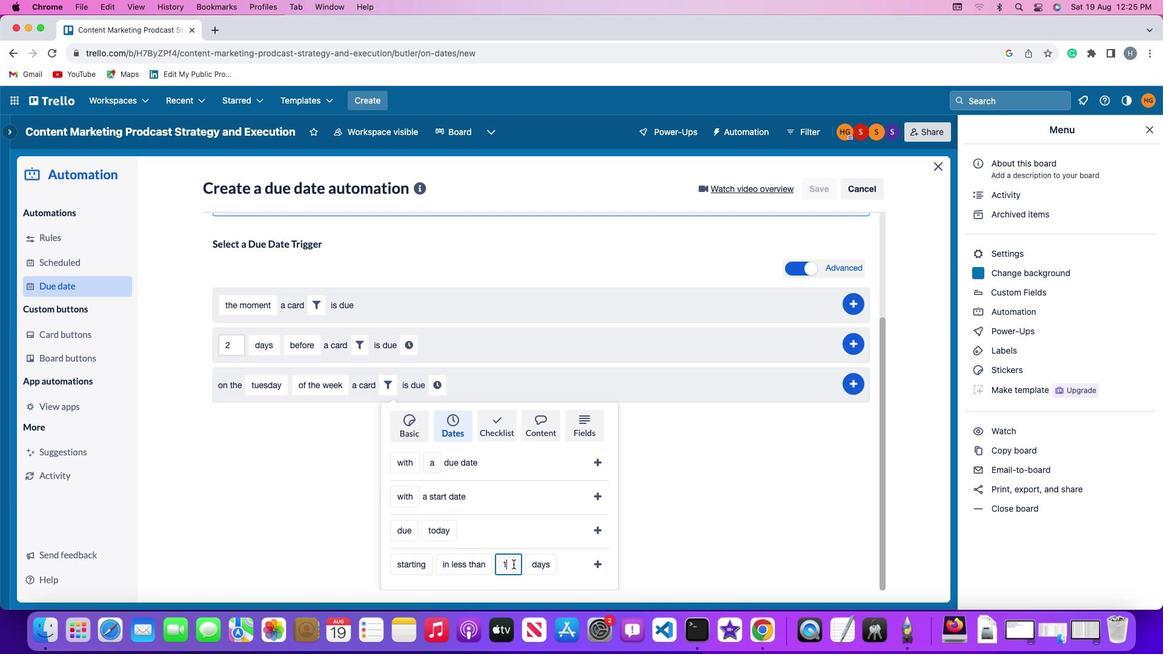 
Action: Mouse pressed left at (513, 564)
Screenshot: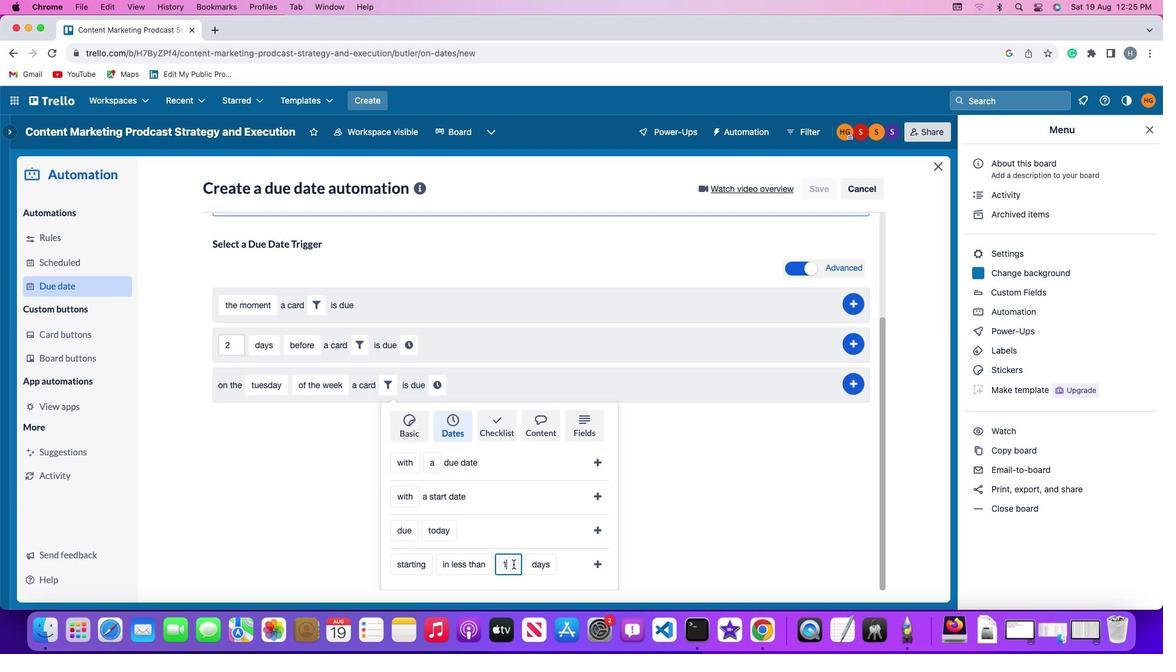 
Action: Key pressed Key.backspace'1'
Screenshot: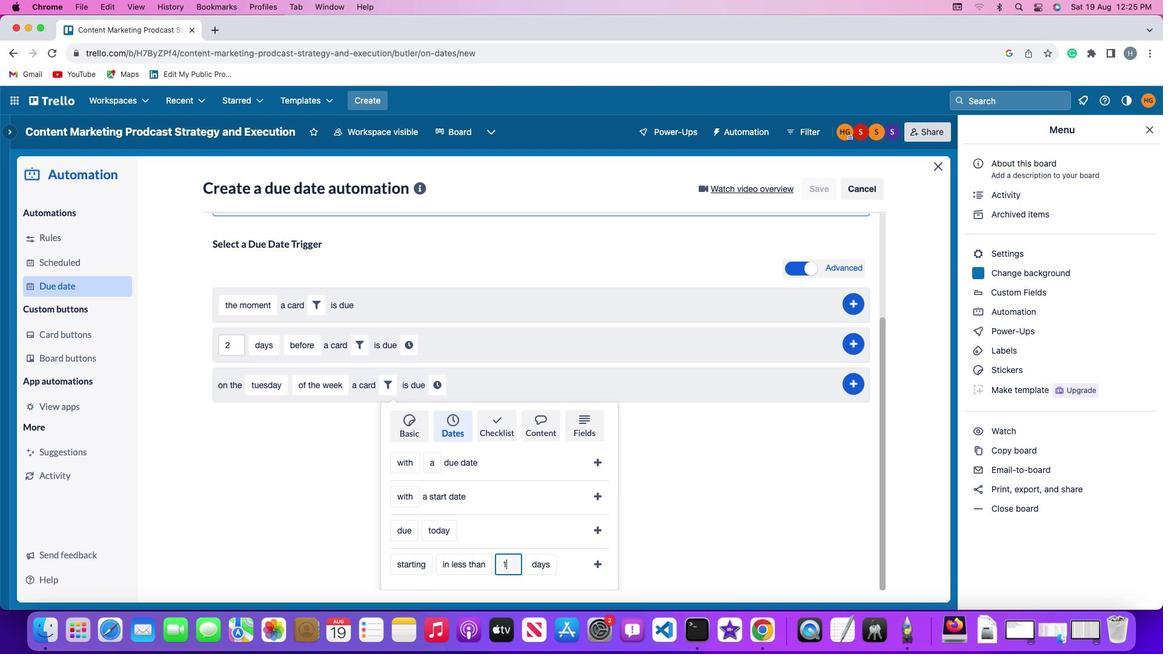 
Action: Mouse moved to (541, 565)
Screenshot: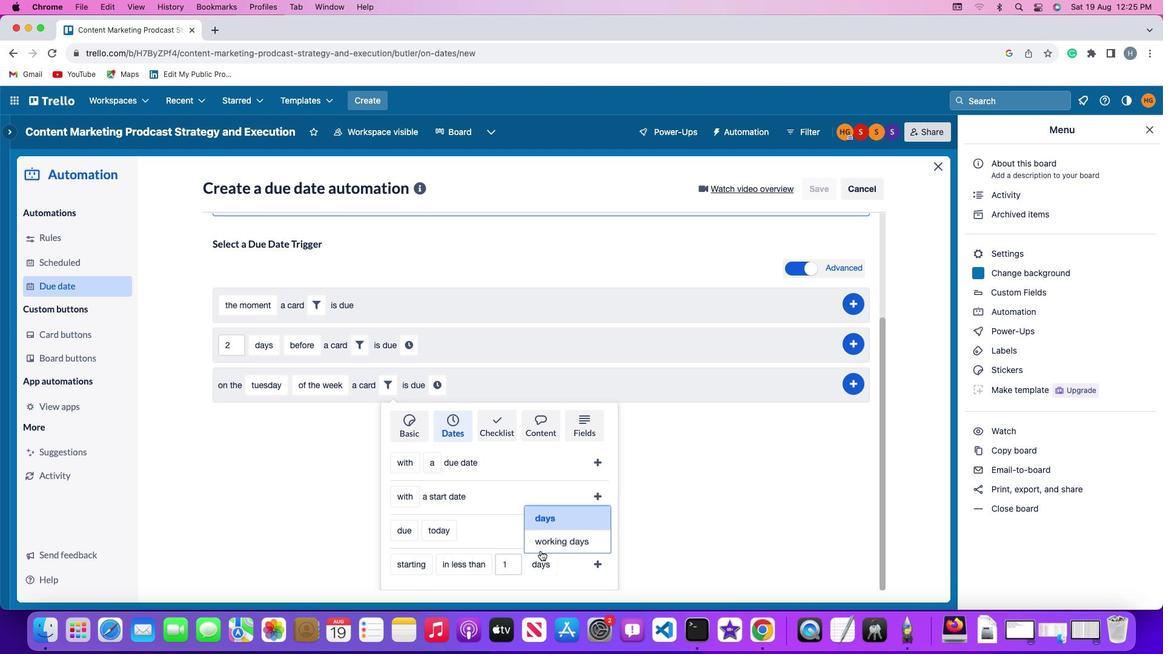 
Action: Mouse pressed left at (541, 565)
Screenshot: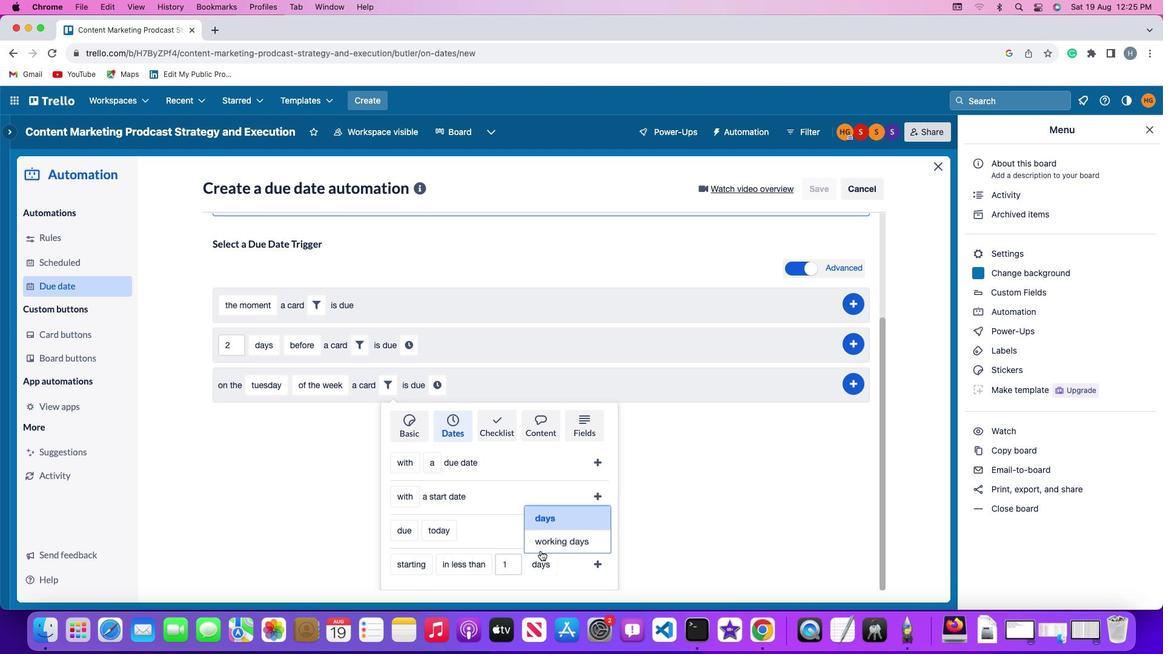 
Action: Mouse moved to (544, 540)
Screenshot: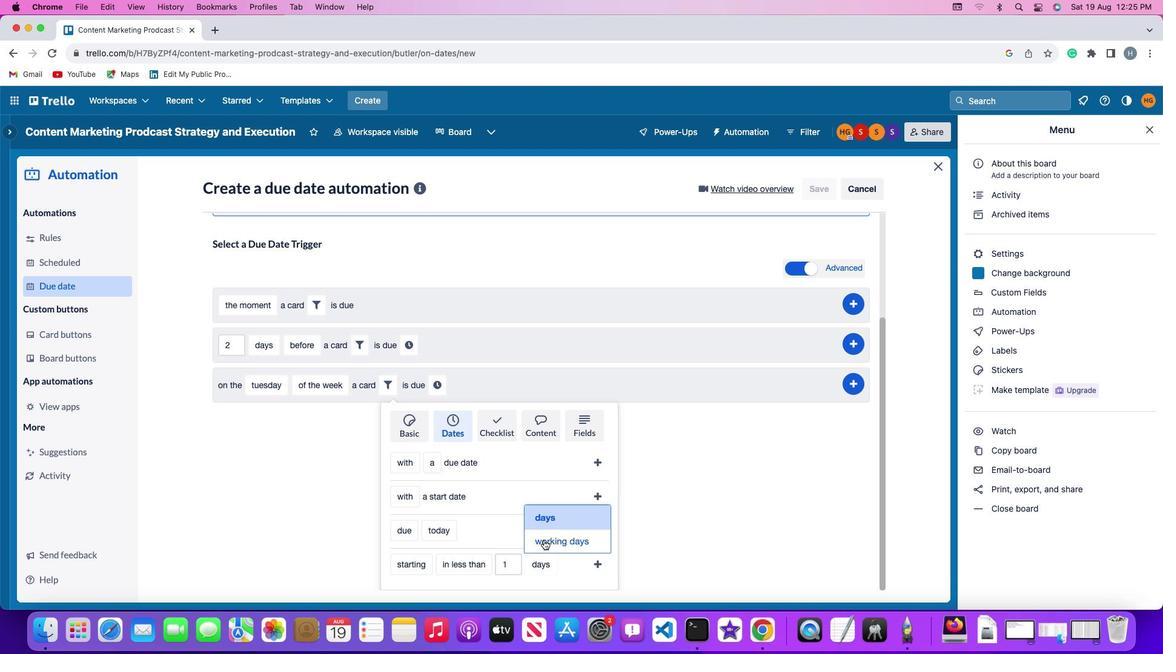 
Action: Mouse pressed left at (544, 540)
Screenshot: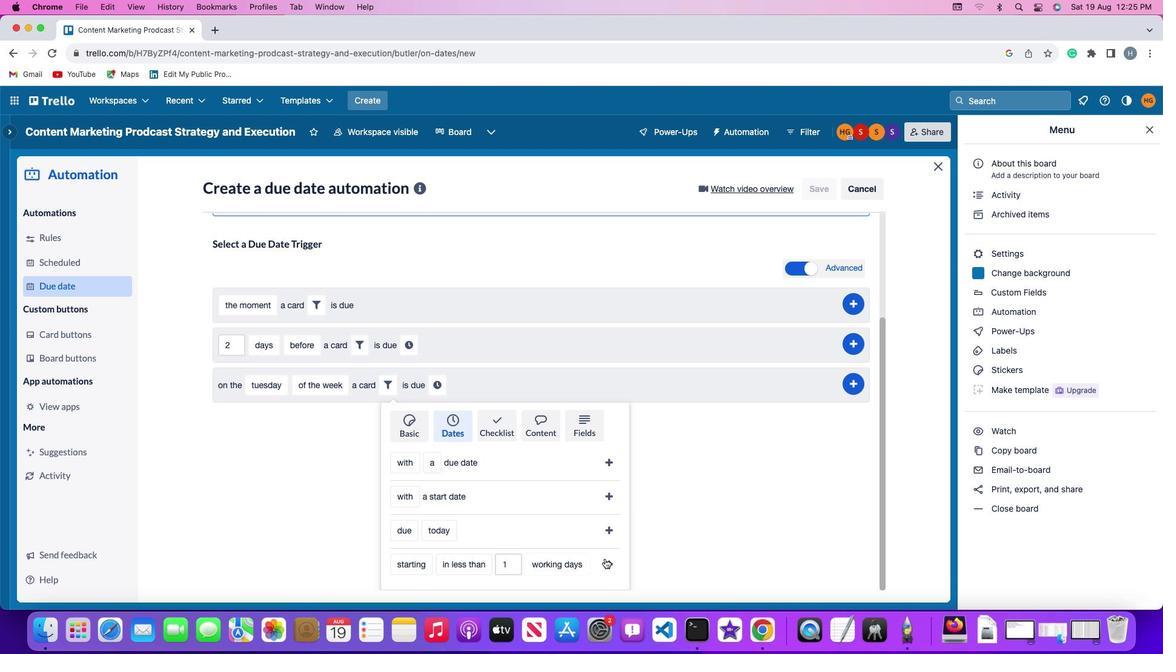 
Action: Mouse moved to (607, 558)
Screenshot: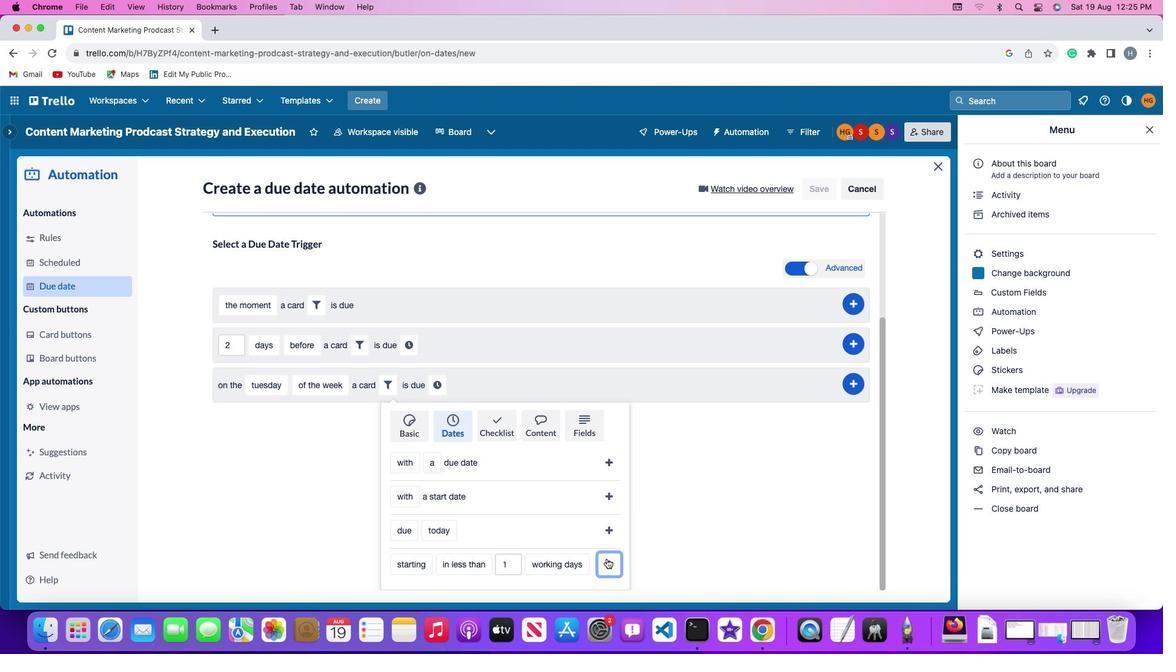 
Action: Mouse pressed left at (607, 558)
Screenshot: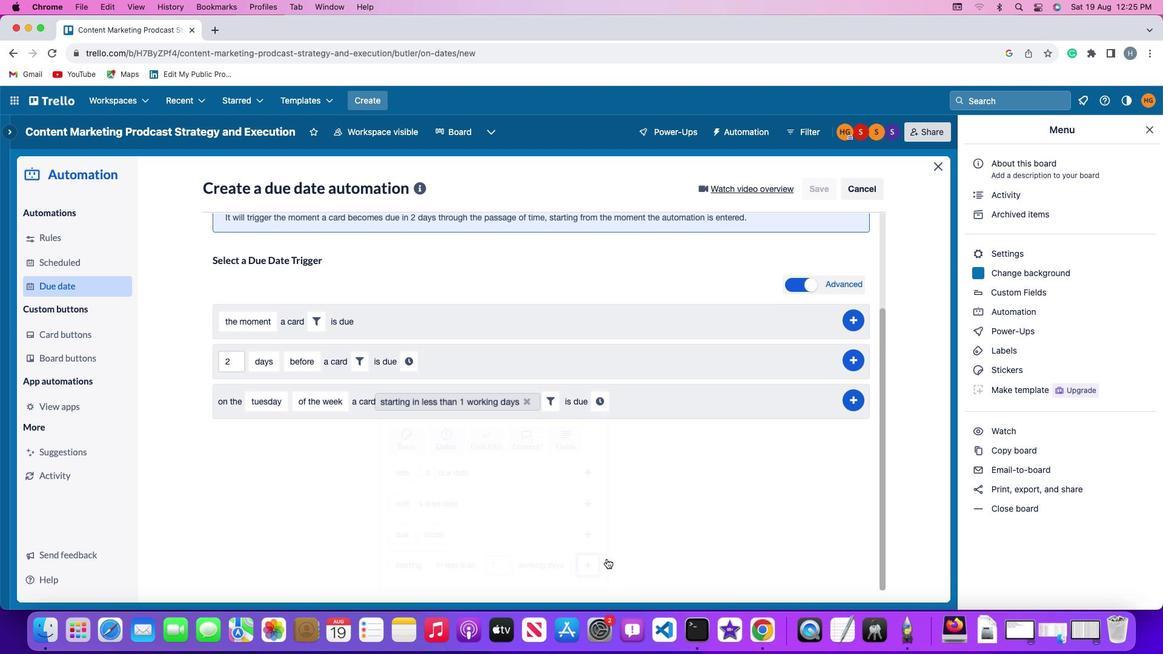 
Action: Mouse moved to (594, 529)
Screenshot: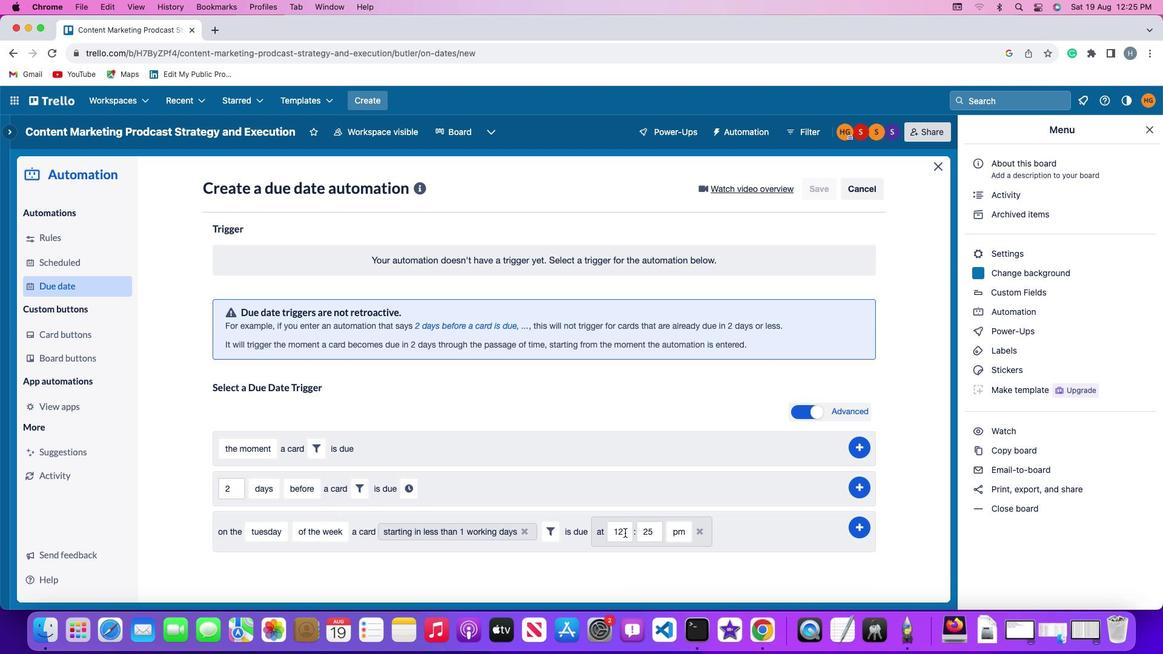 
Action: Mouse pressed left at (594, 529)
Screenshot: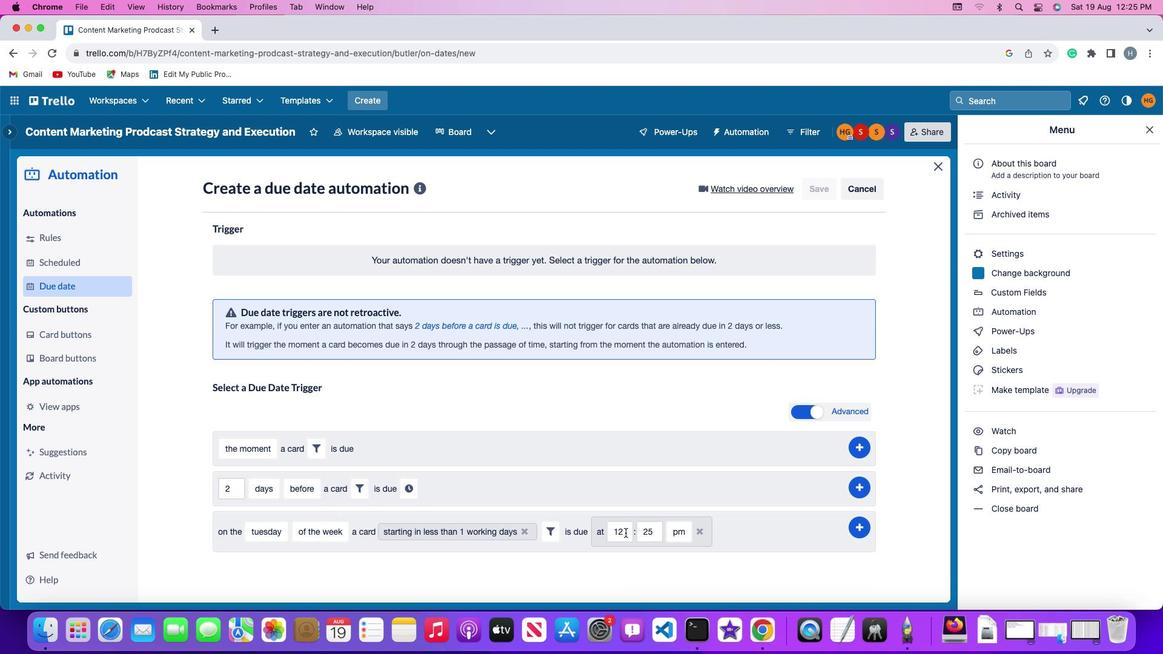 
Action: Mouse moved to (628, 532)
Screenshot: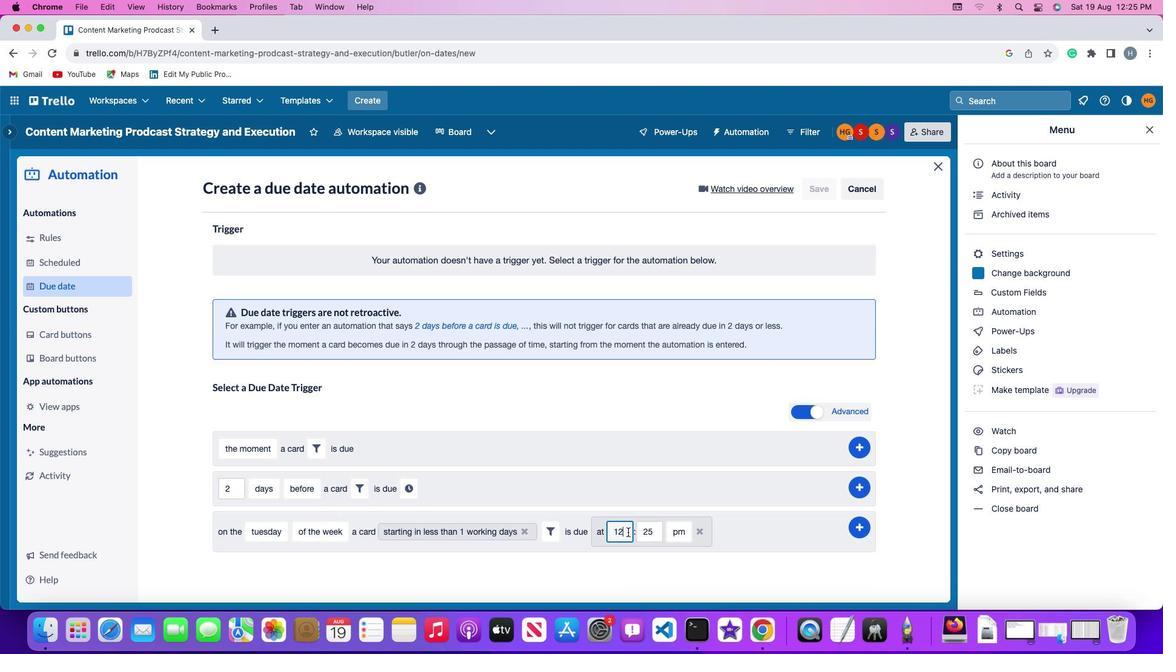 
Action: Mouse pressed left at (628, 532)
Screenshot: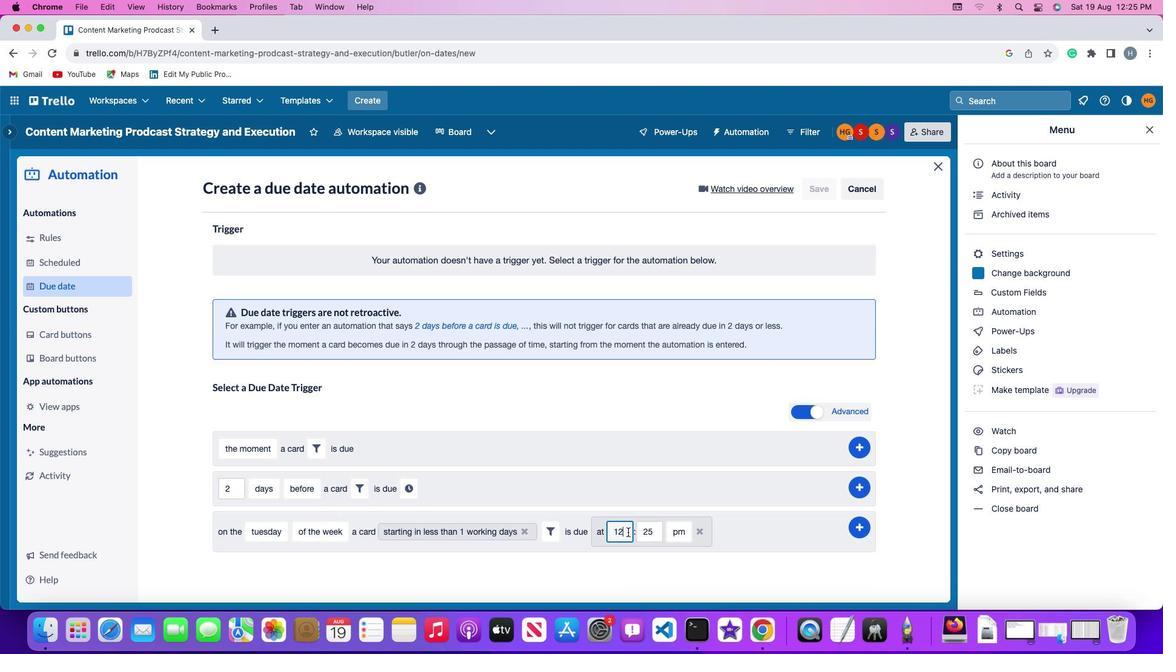 
Action: Key pressed Key.backspace'1'
Screenshot: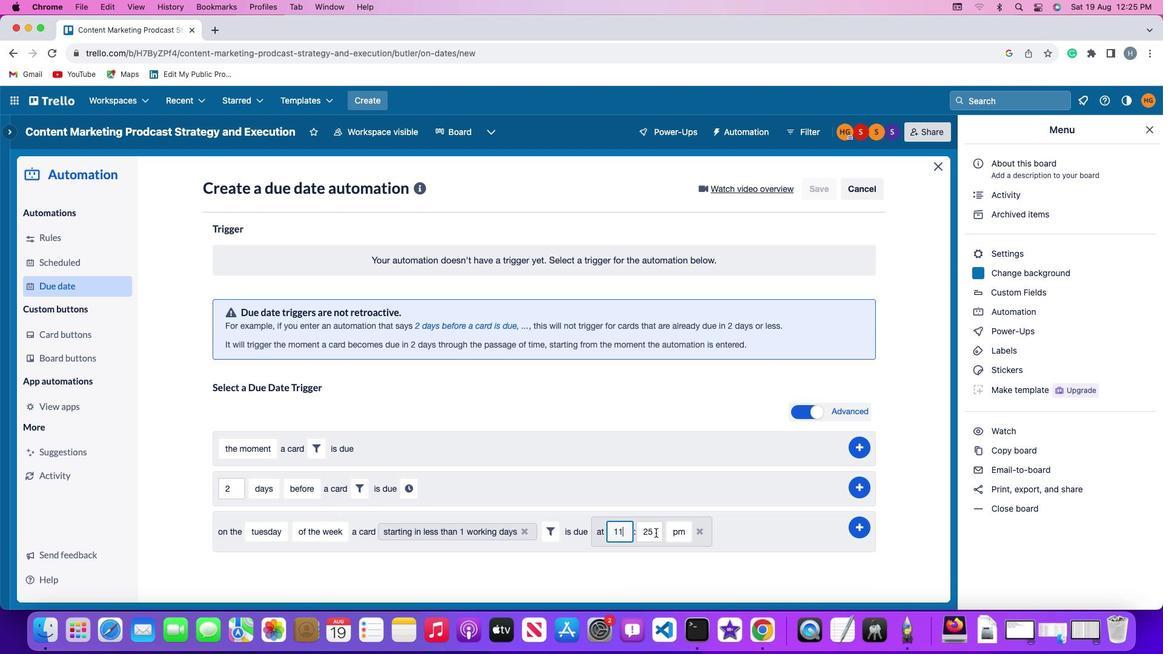 
Action: Mouse moved to (656, 533)
Screenshot: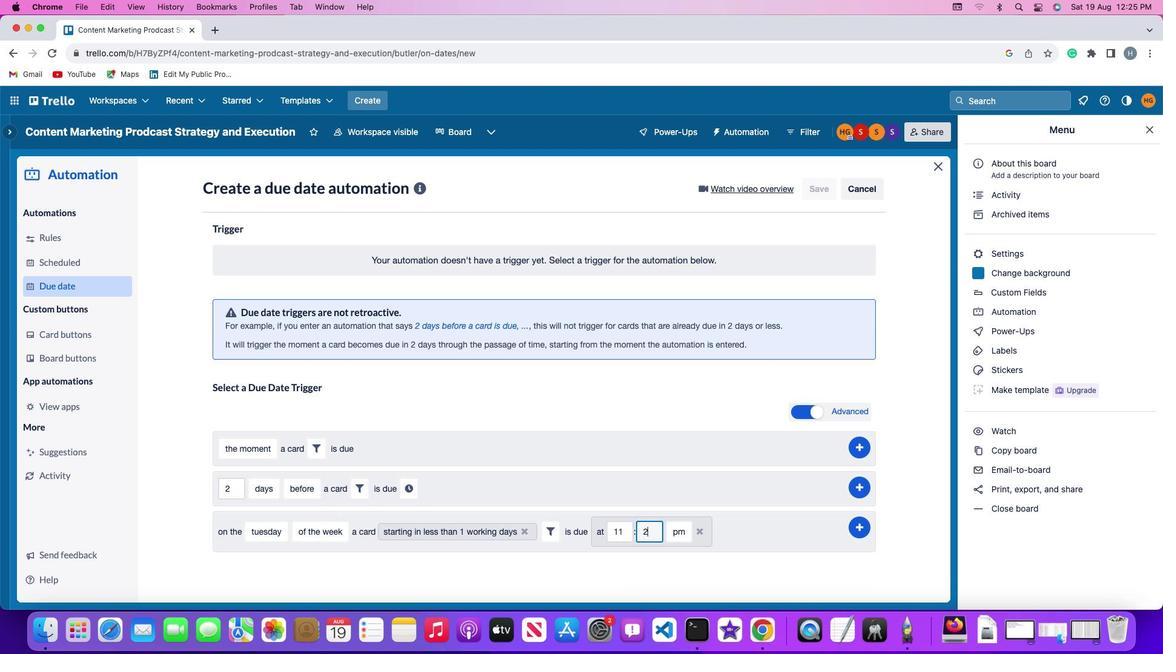 
Action: Mouse pressed left at (656, 533)
Screenshot: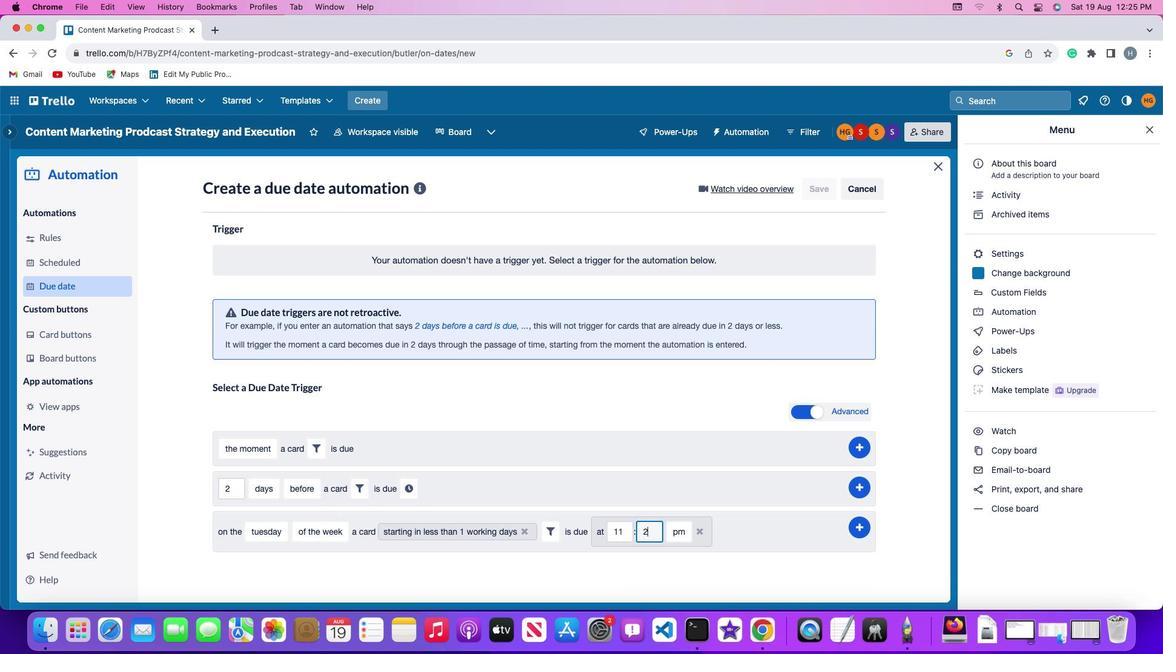 
Action: Mouse moved to (656, 532)
Screenshot: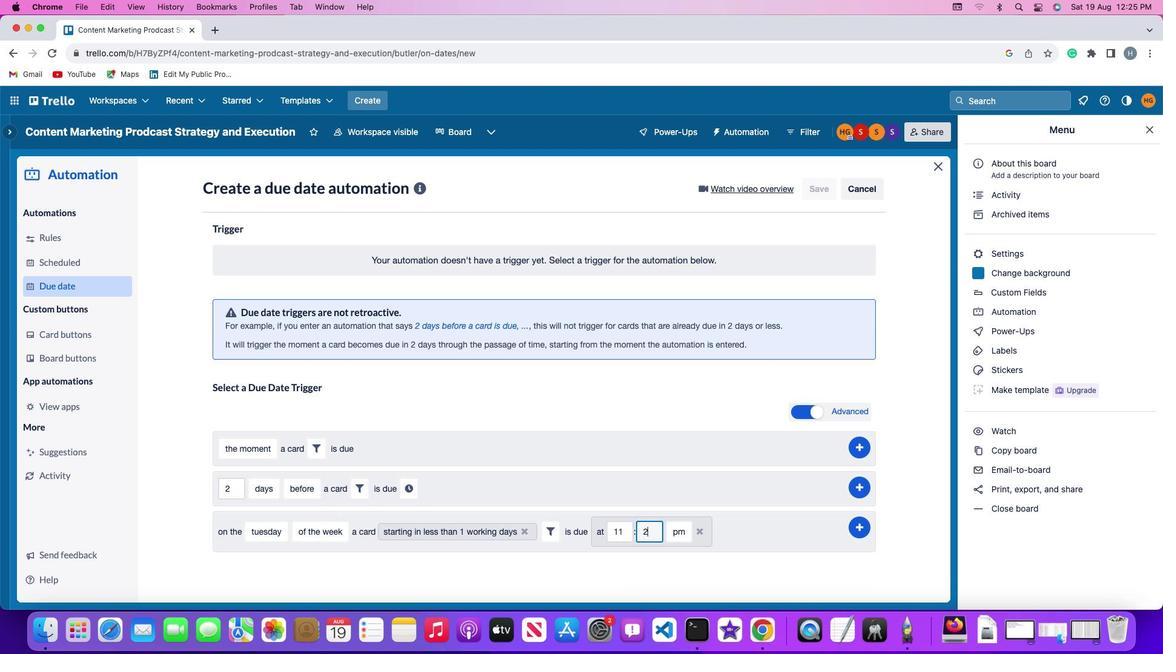 
Action: Key pressed Key.backspaceKey.backspace
Screenshot: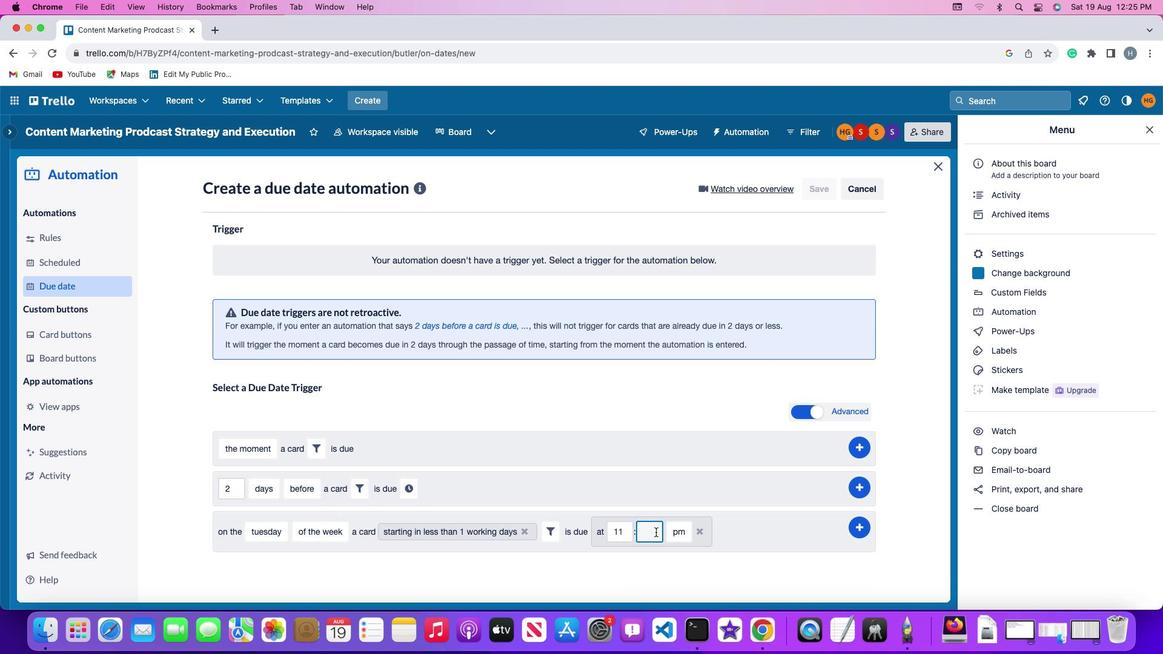 
Action: Mouse moved to (655, 531)
Screenshot: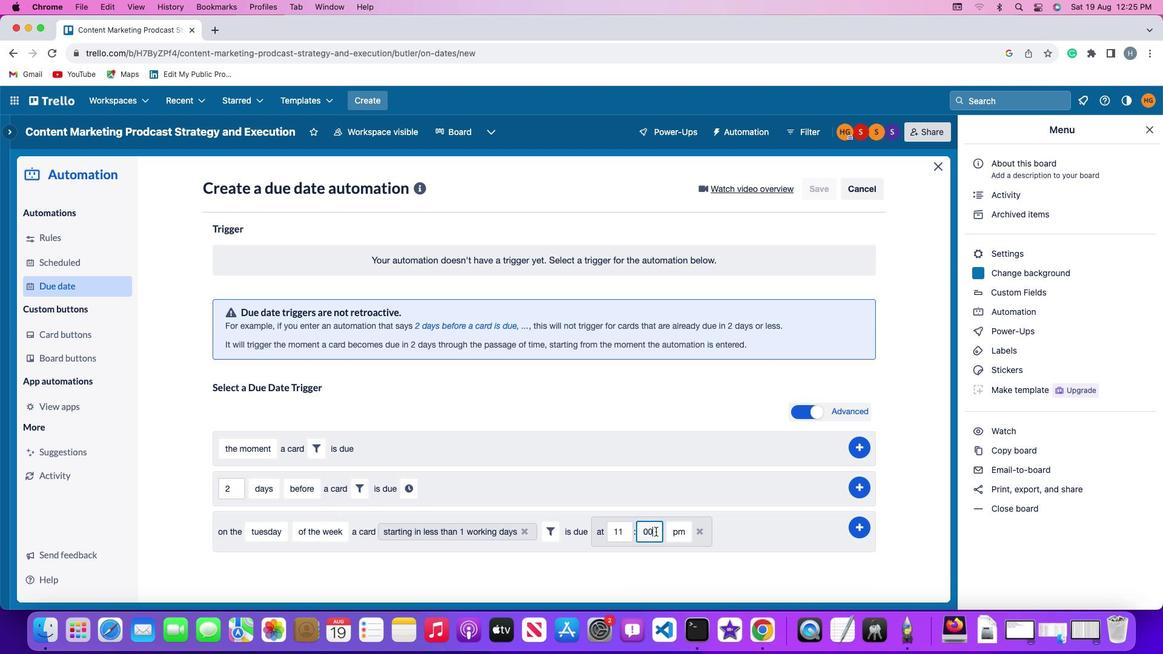 
Action: Key pressed '0''0'
Screenshot: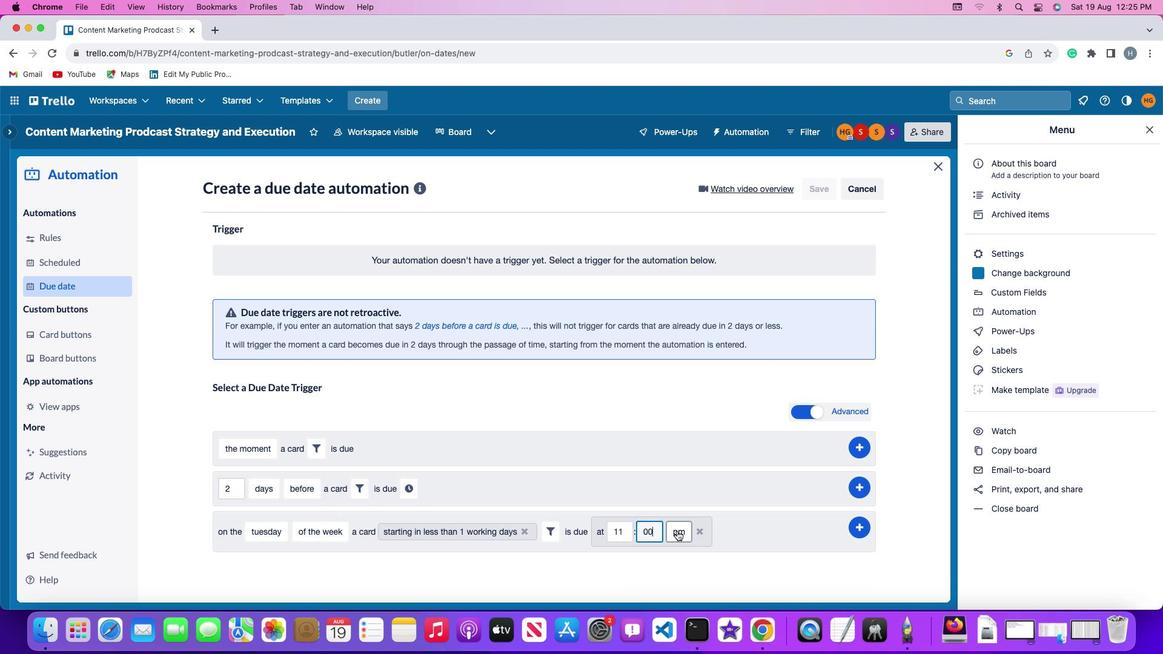 
Action: Mouse moved to (677, 531)
Screenshot: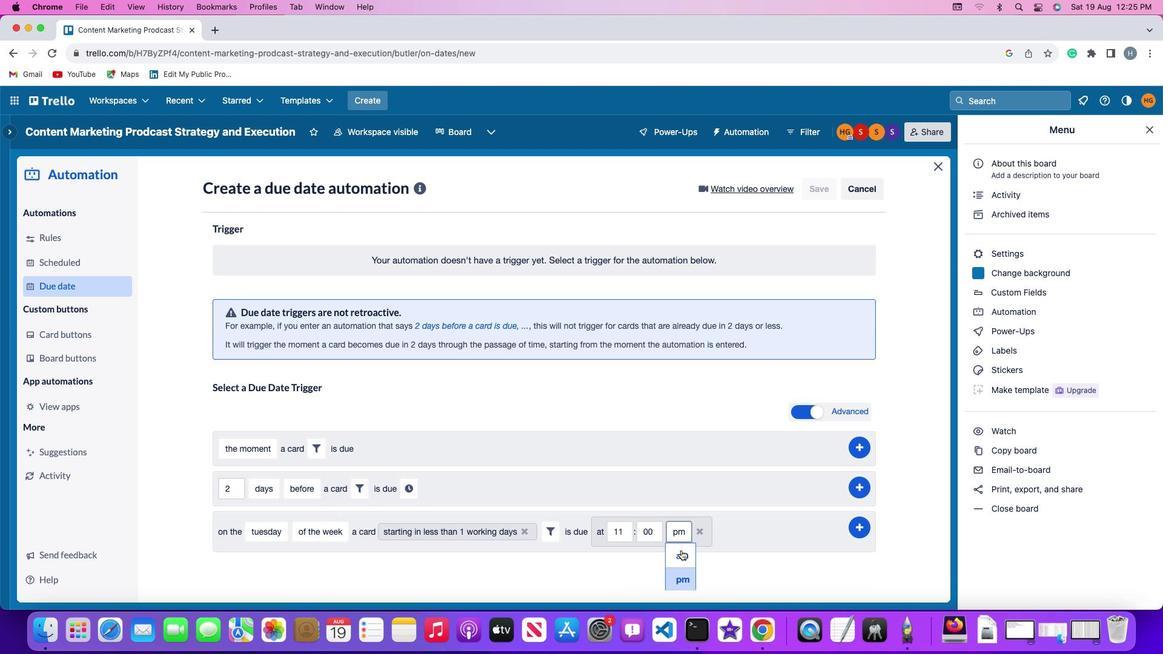 
Action: Mouse pressed left at (677, 531)
Screenshot: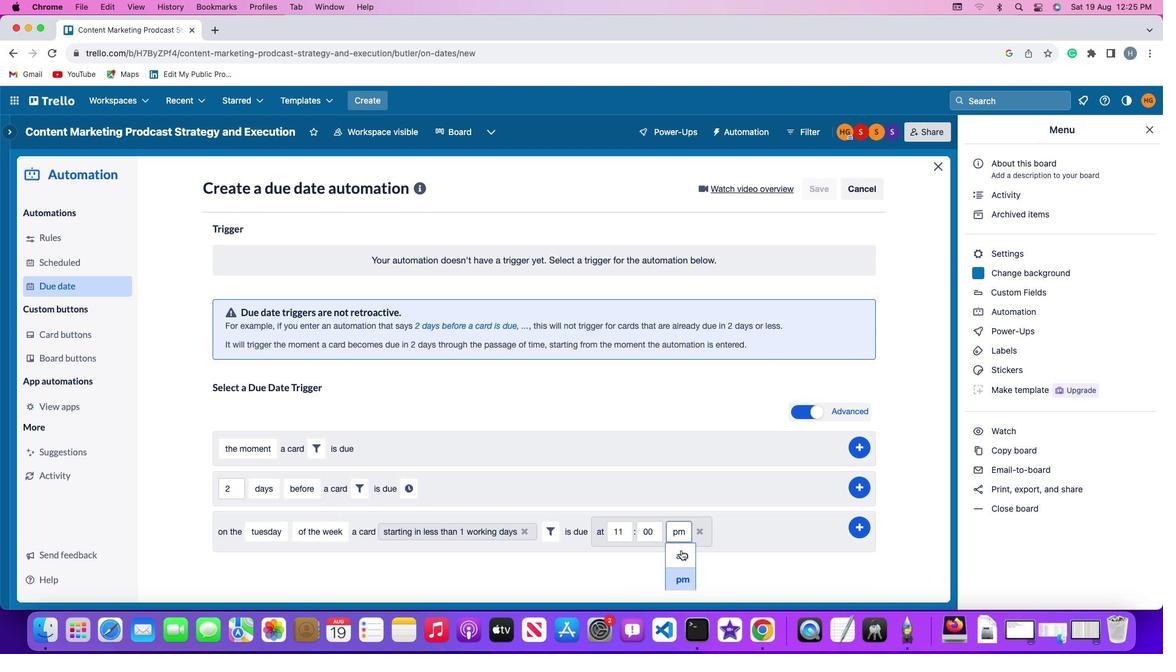 
Action: Mouse moved to (681, 550)
Screenshot: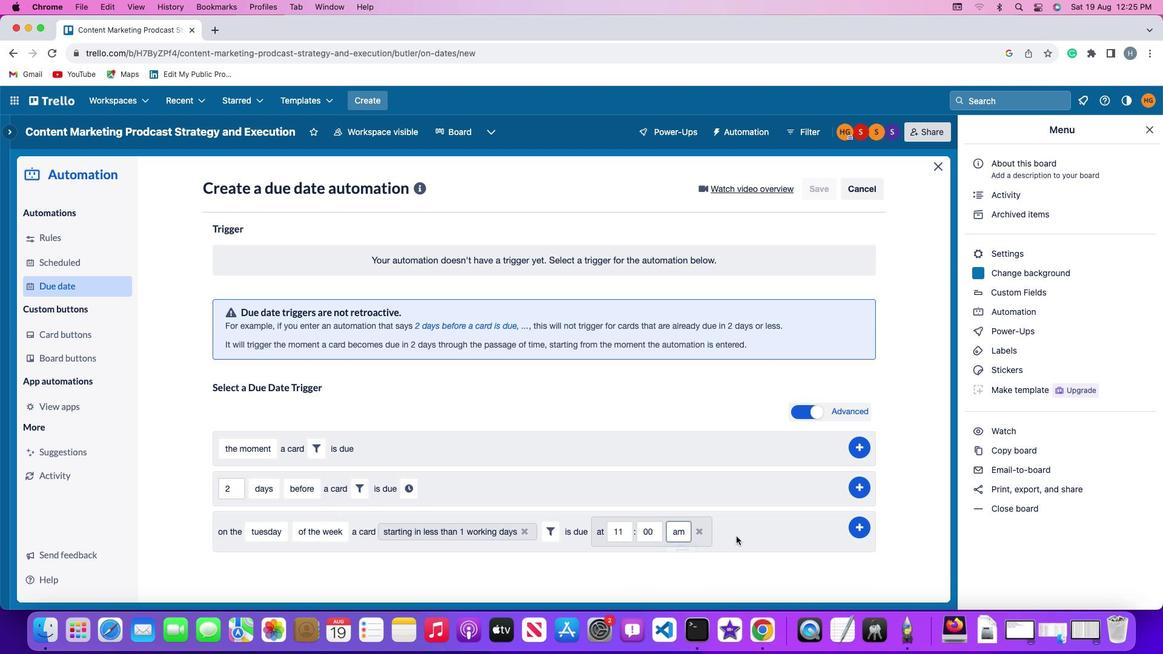 
Action: Mouse pressed left at (681, 550)
Screenshot: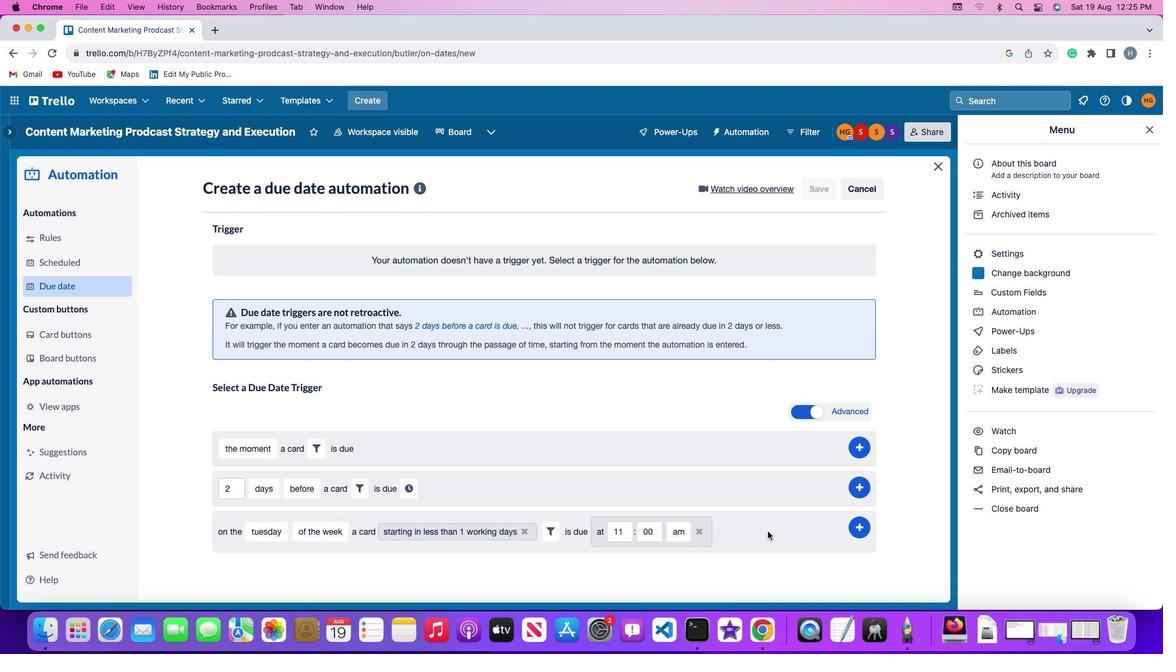 
Action: Mouse moved to (855, 525)
Screenshot: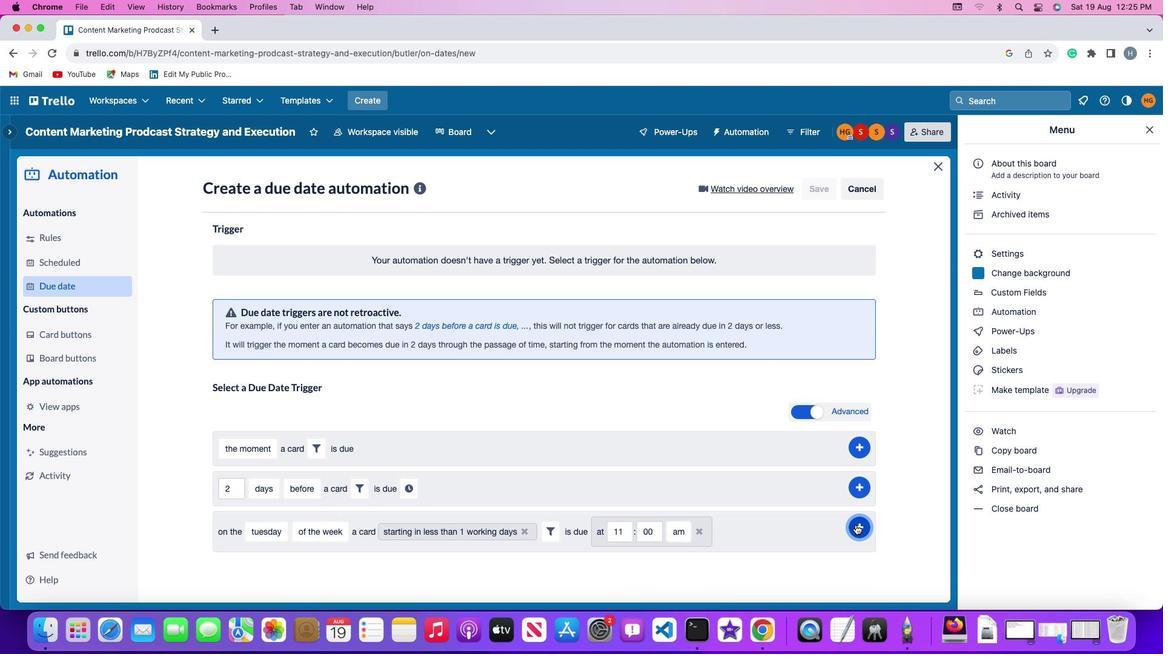 
Action: Mouse pressed left at (855, 525)
Screenshot: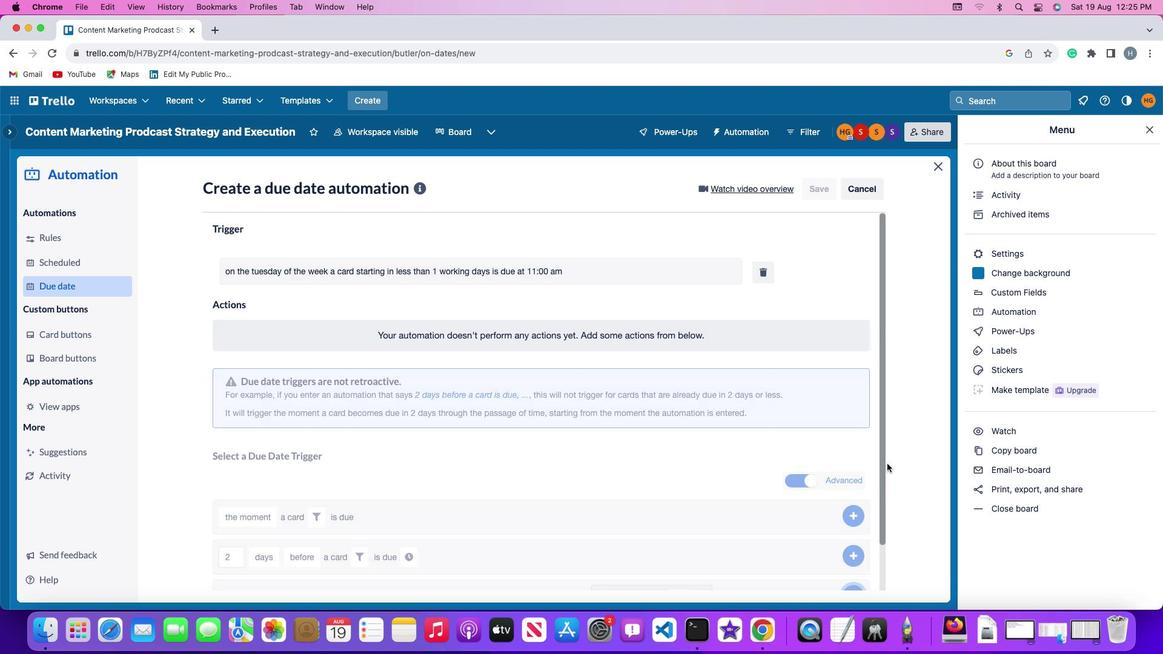 
Action: Mouse moved to (890, 444)
Screenshot: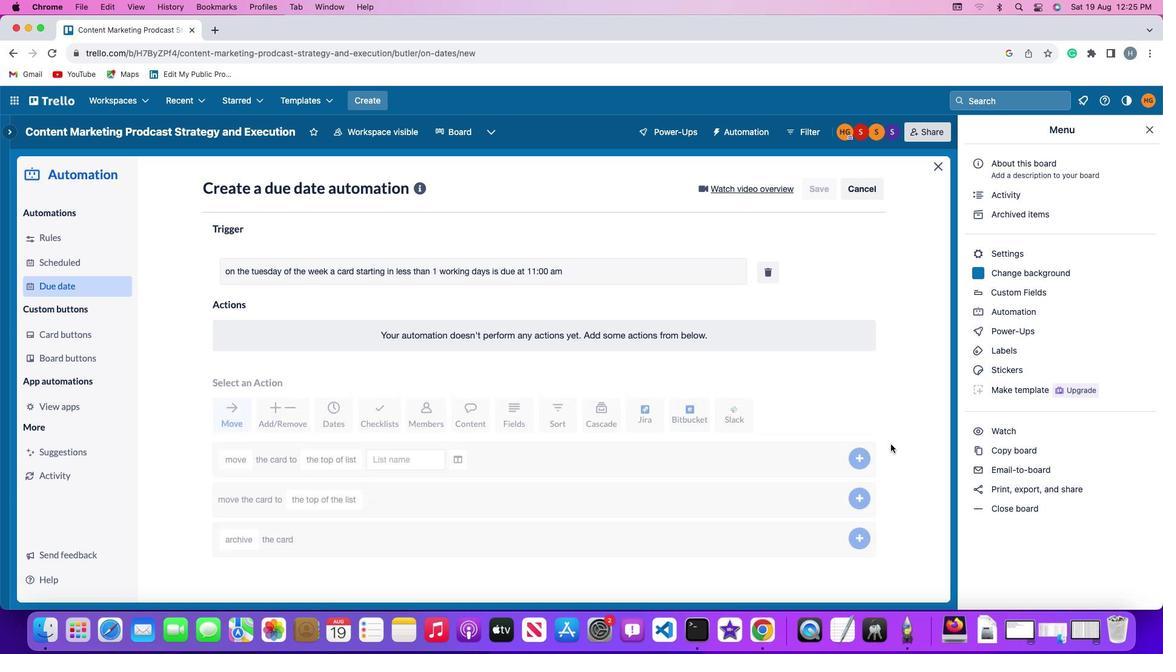 
